 Task: Plan a time to attend the online industry webinar.
Action: Mouse moved to (71, 100)
Screenshot: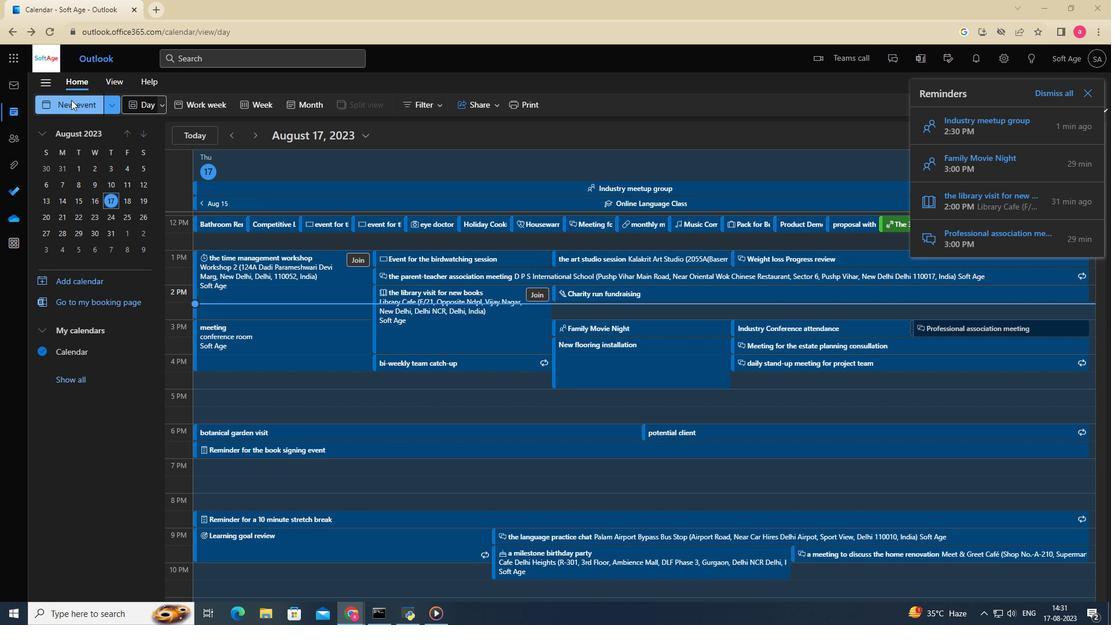 
Action: Mouse pressed left at (71, 100)
Screenshot: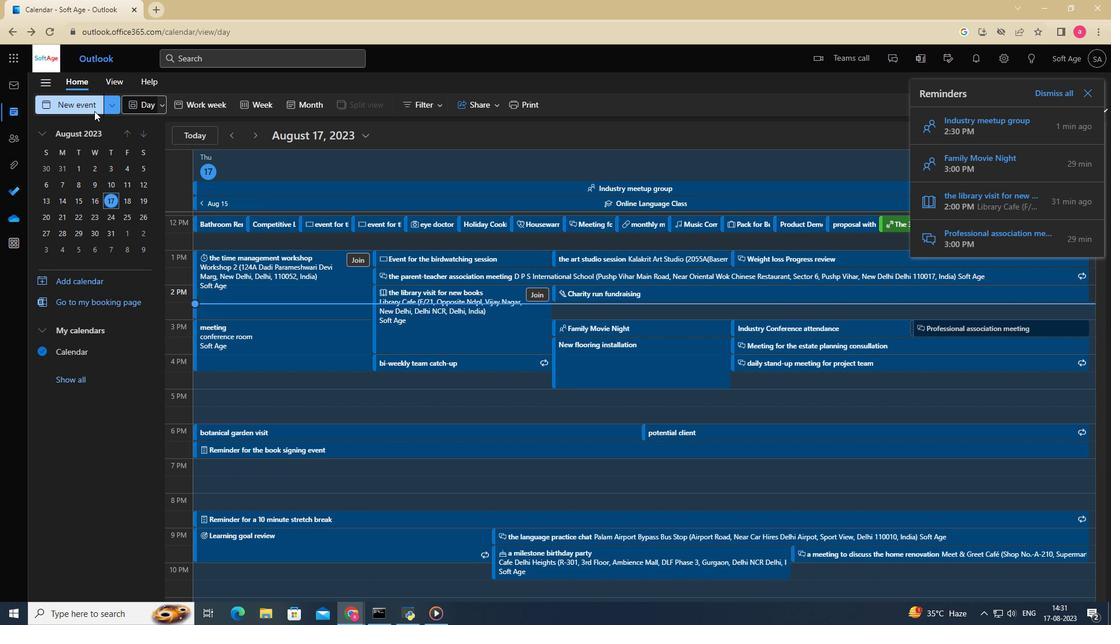 
Action: Mouse moved to (322, 178)
Screenshot: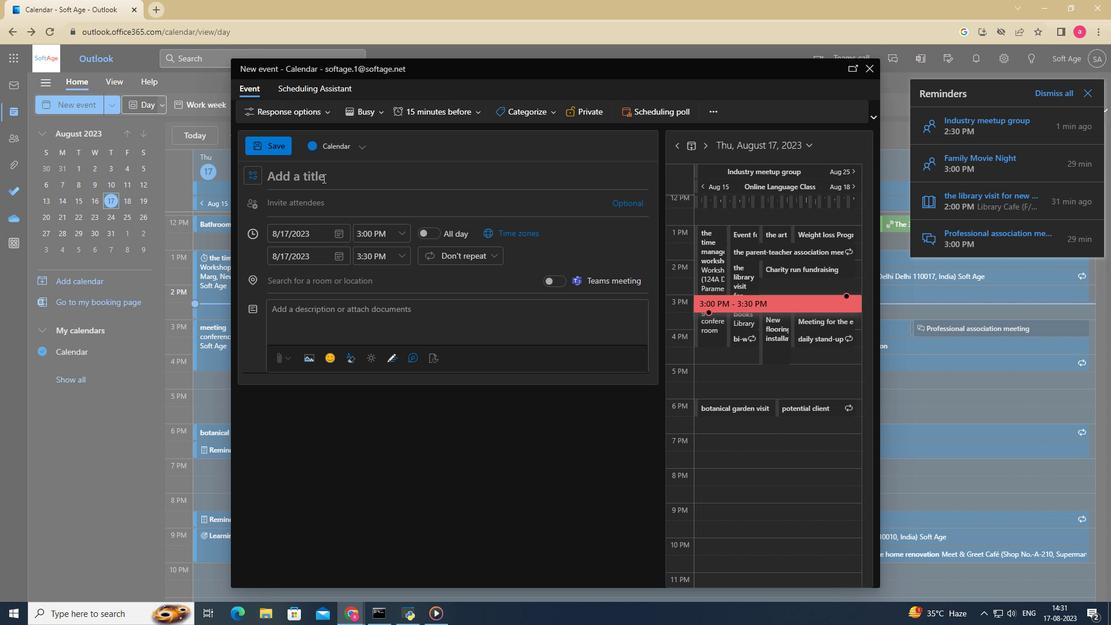 
Action: Mouse pressed left at (322, 178)
Screenshot: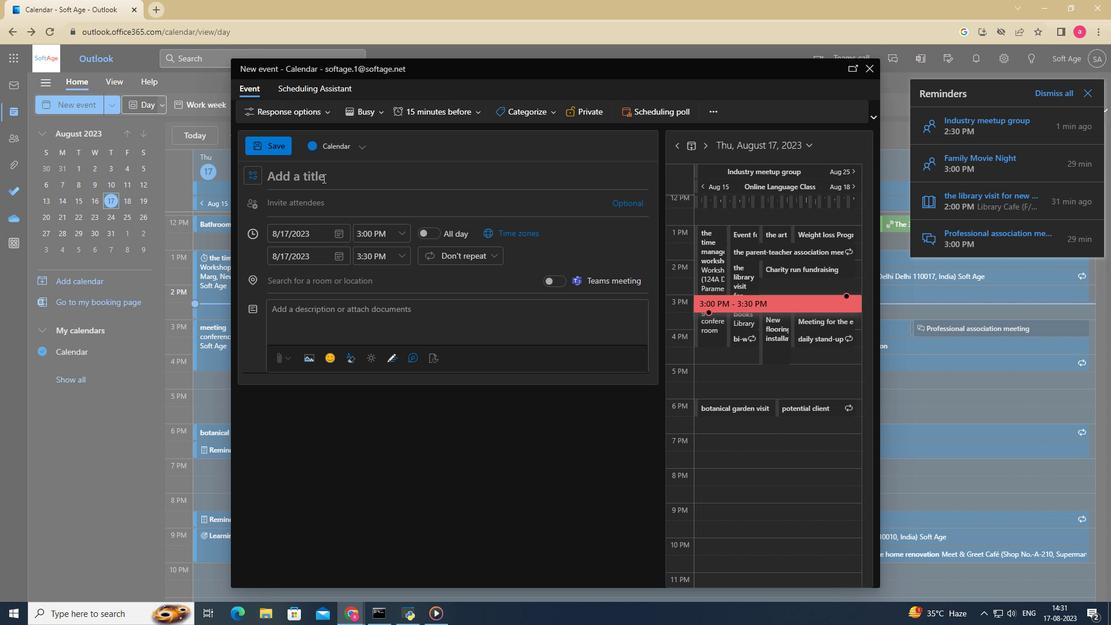 
Action: Key pressed the<Key.space>online<Key.space>industry<Key.space>webinar
Screenshot: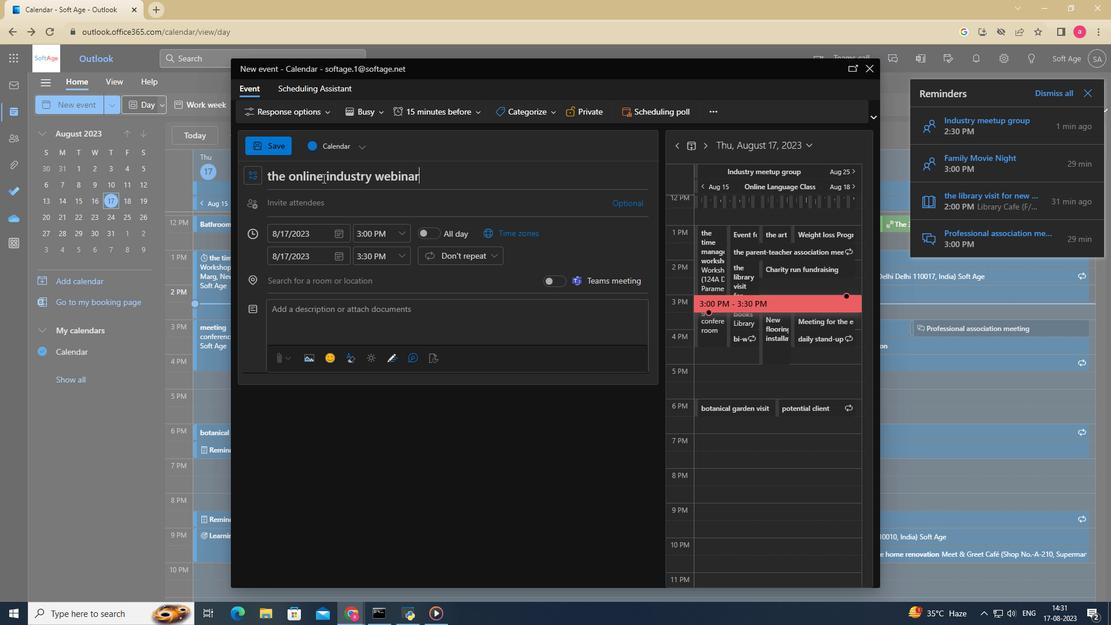 
Action: Mouse moved to (276, 207)
Screenshot: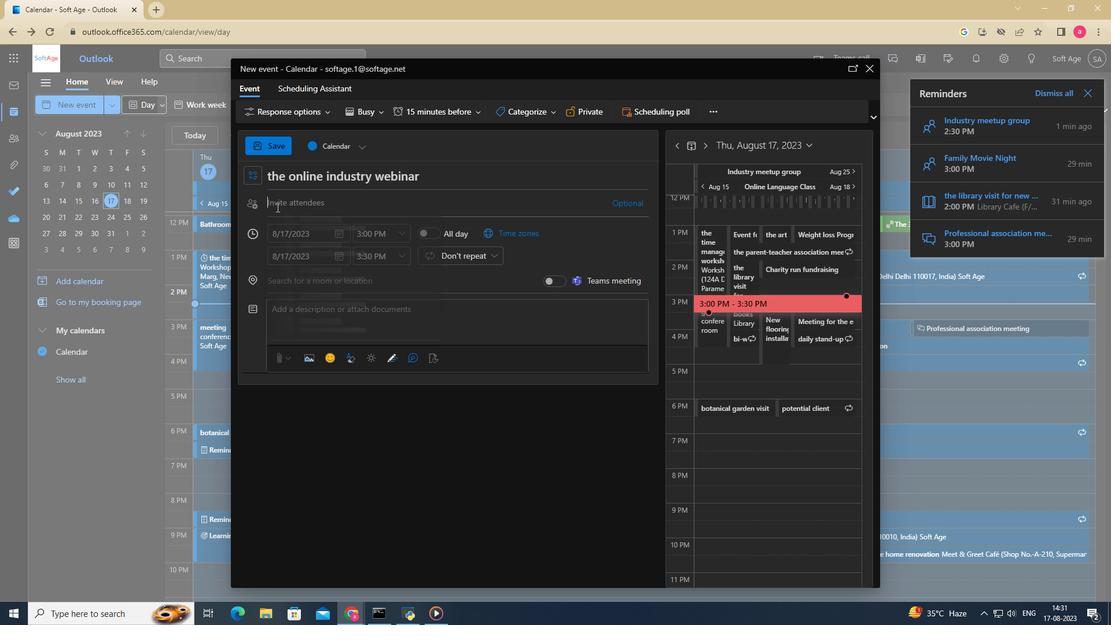 
Action: Mouse pressed left at (276, 207)
Screenshot: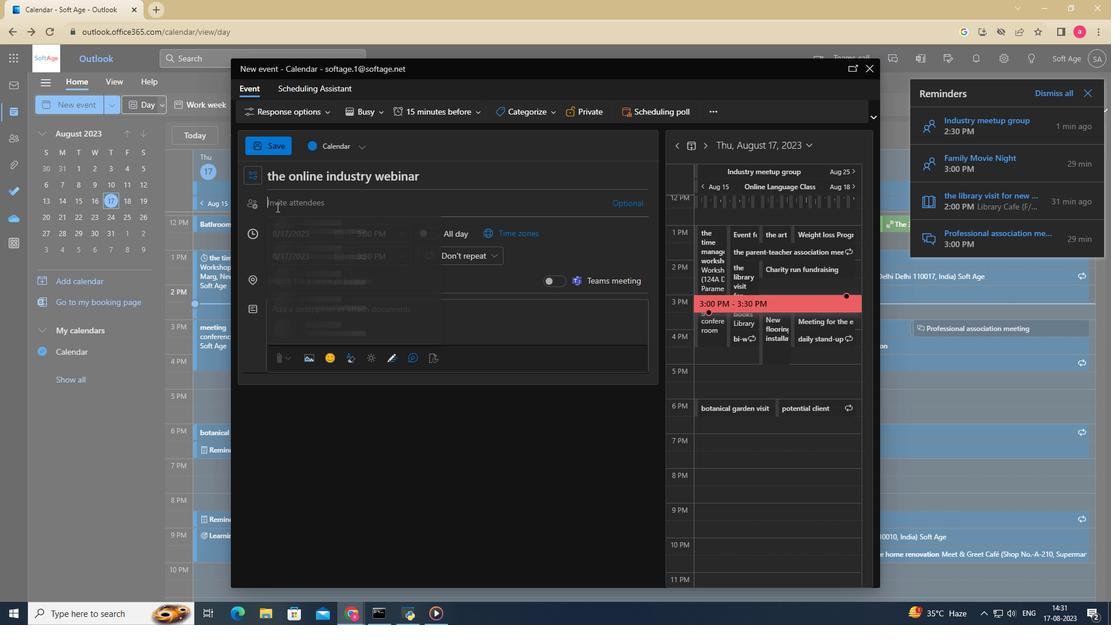 
Action: Key pressed so
Screenshot: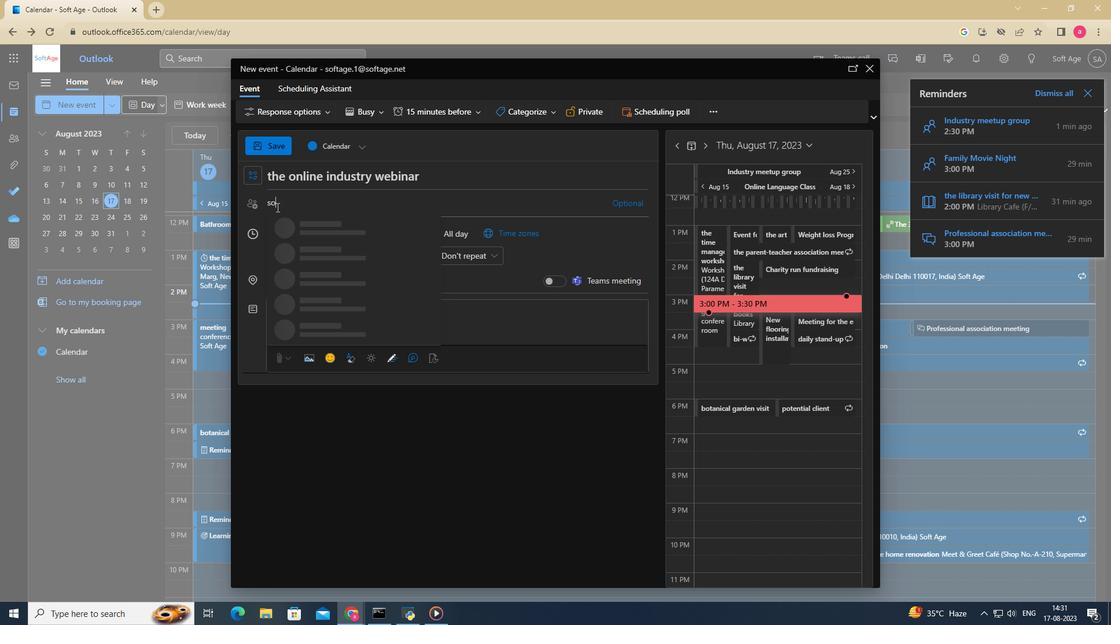 
Action: Mouse moved to (318, 255)
Screenshot: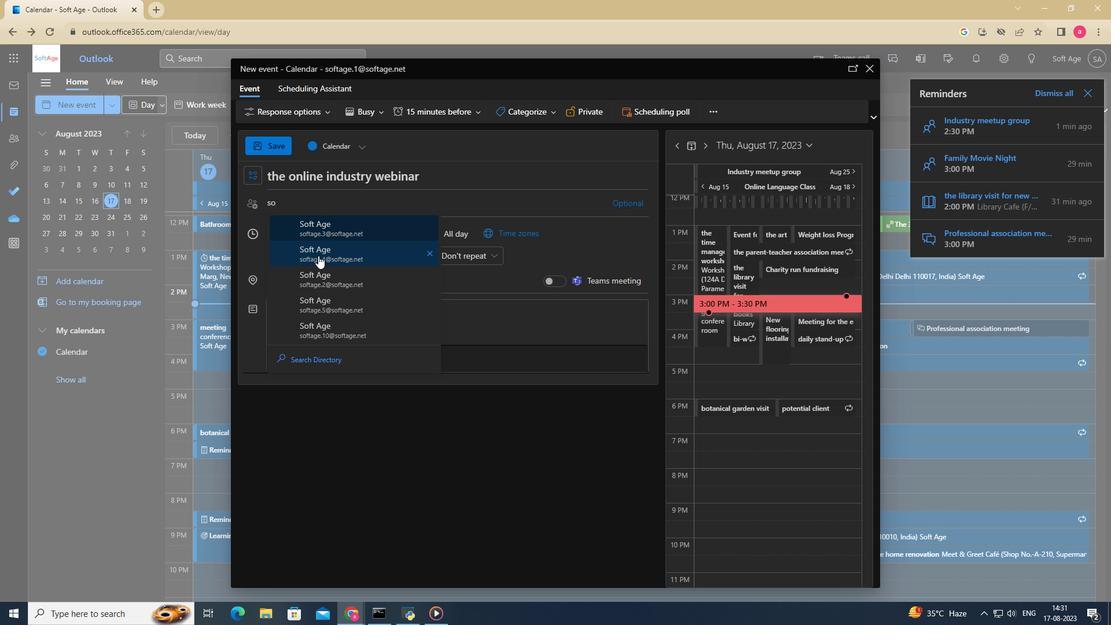 
Action: Mouse pressed left at (318, 255)
Screenshot: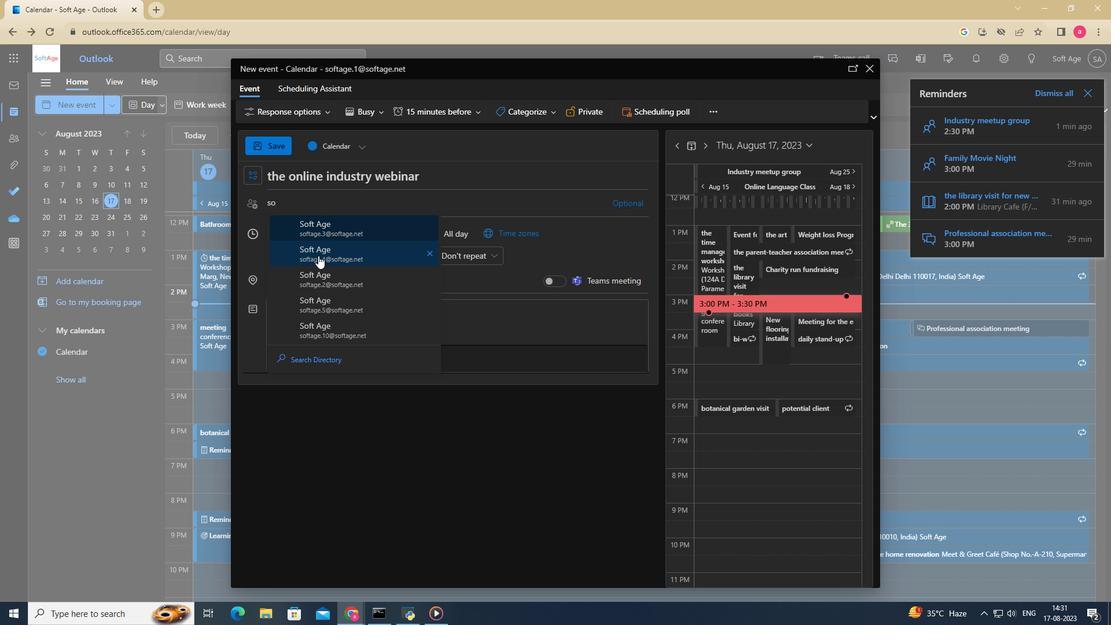 
Action: Mouse moved to (339, 301)
Screenshot: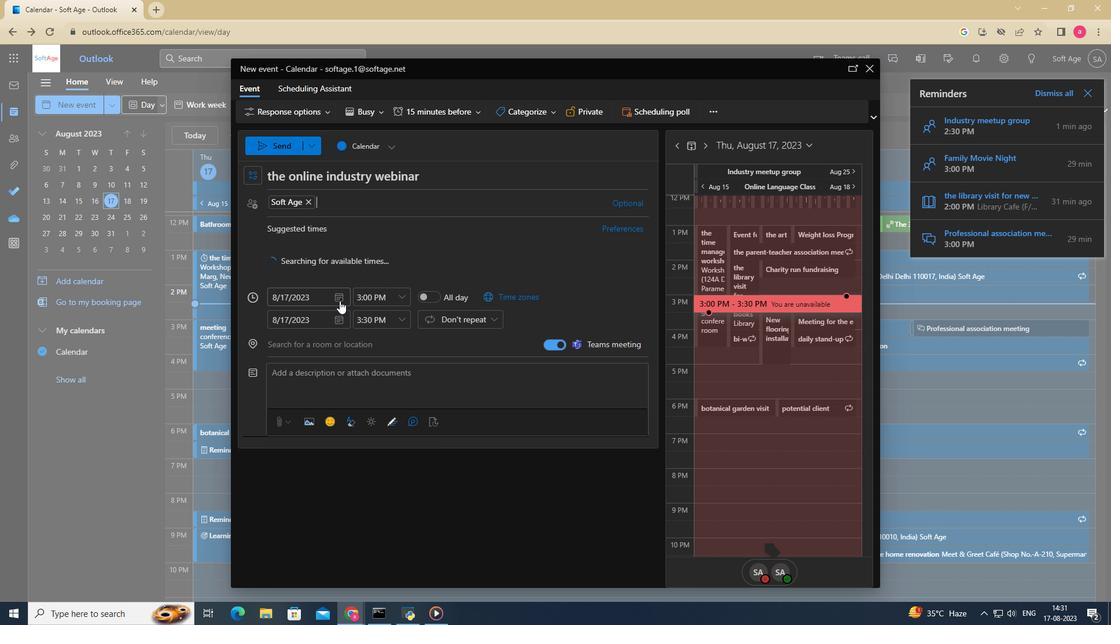 
Action: Mouse pressed left at (339, 301)
Screenshot: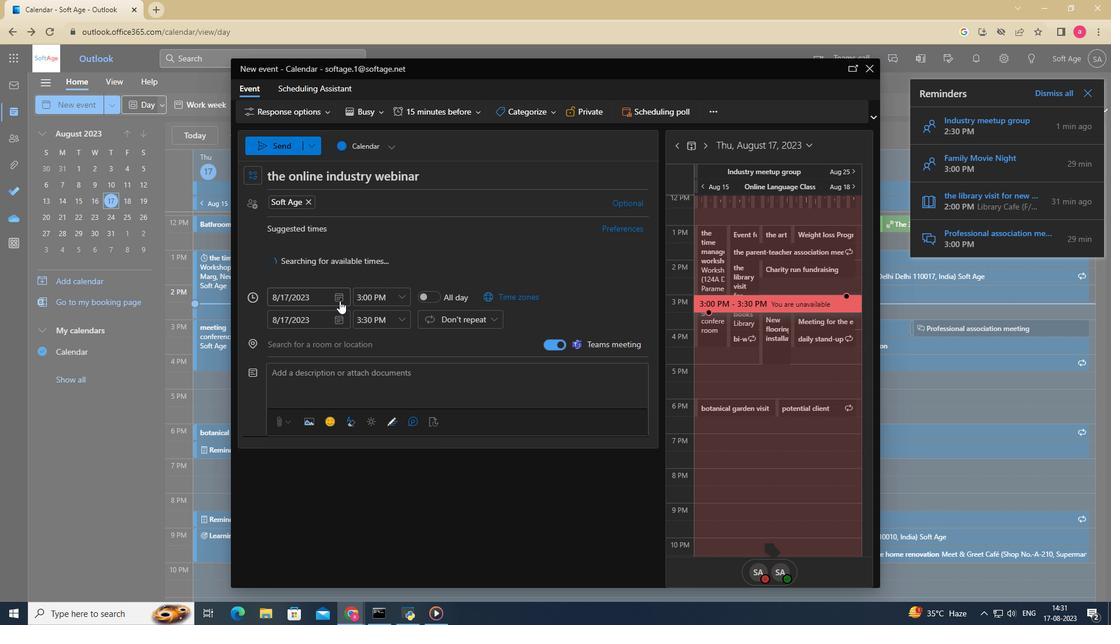 
Action: Mouse moved to (362, 388)
Screenshot: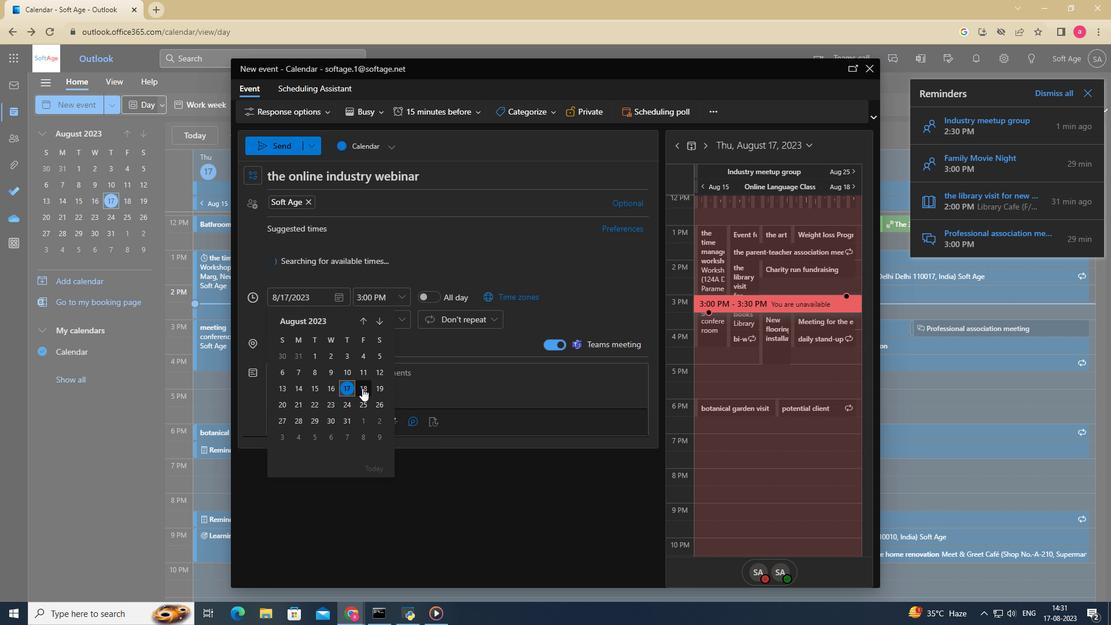 
Action: Mouse pressed left at (362, 388)
Screenshot: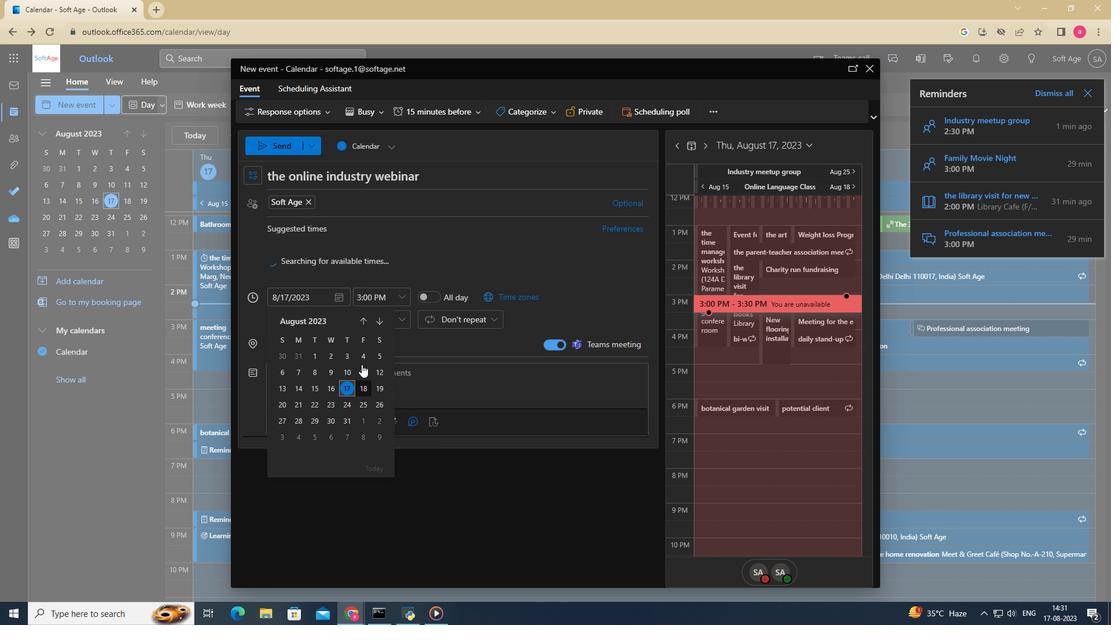 
Action: Mouse moved to (398, 300)
Screenshot: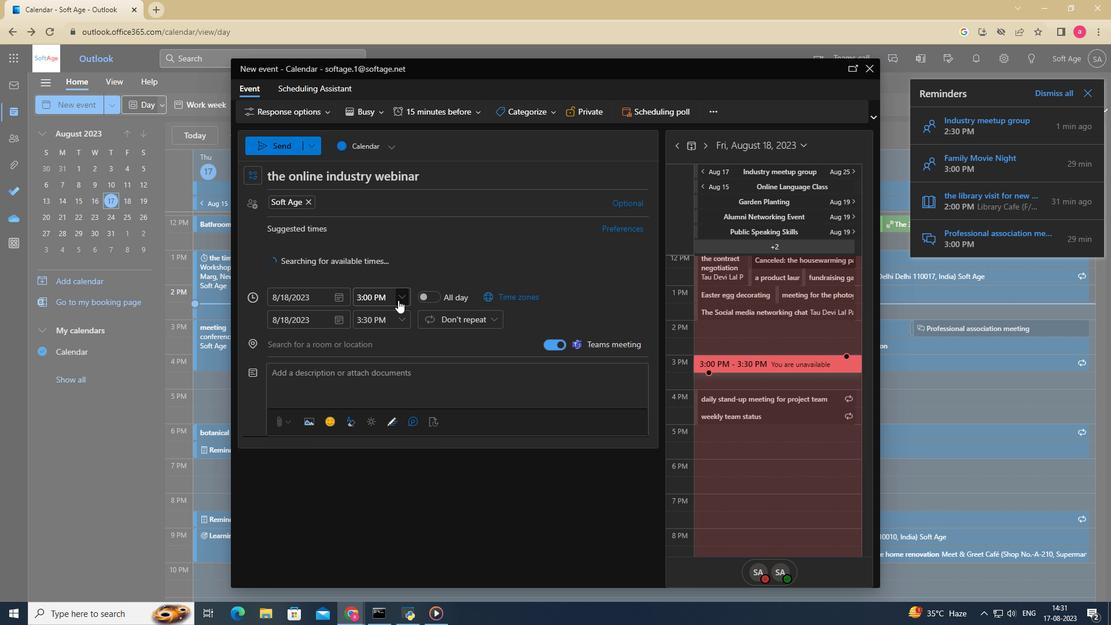 
Action: Mouse pressed left at (398, 300)
Screenshot: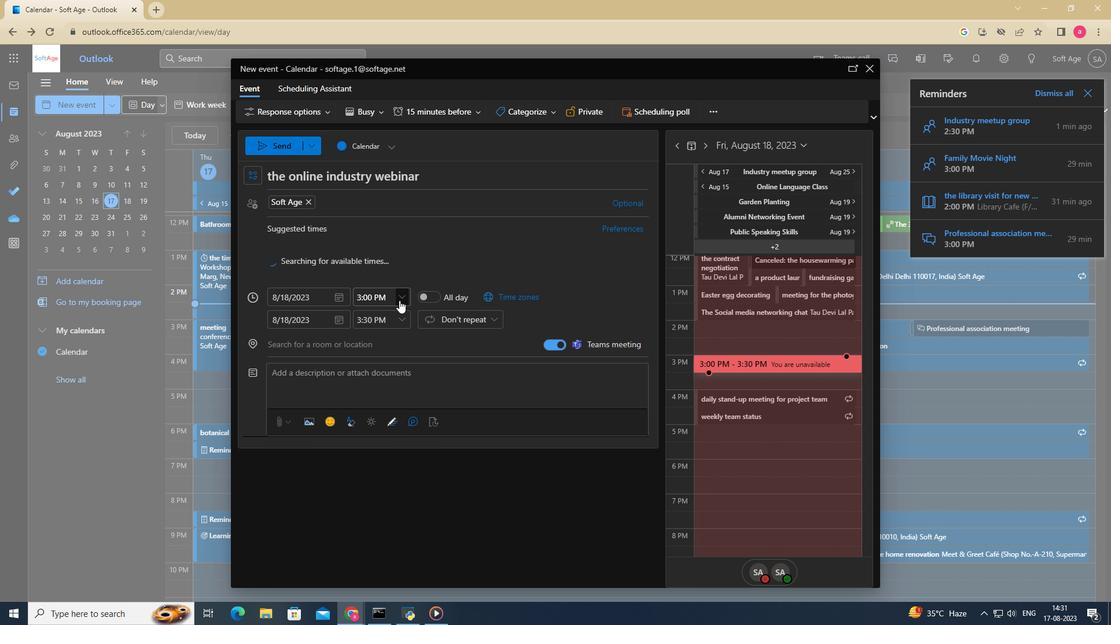 
Action: Mouse moved to (368, 359)
Screenshot: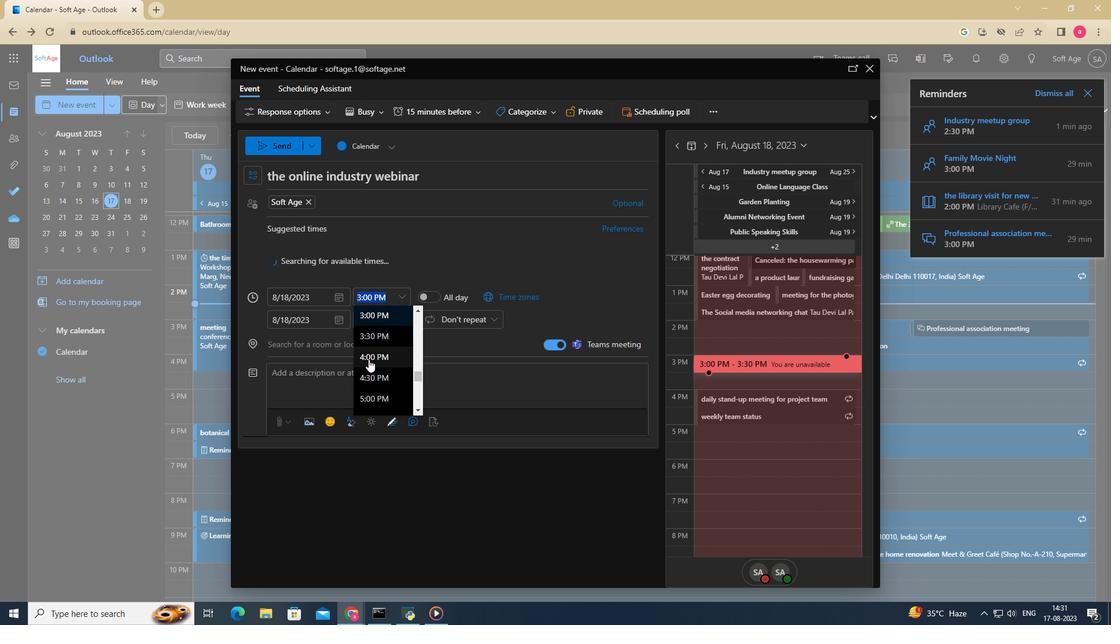 
Action: Mouse pressed left at (368, 359)
Screenshot: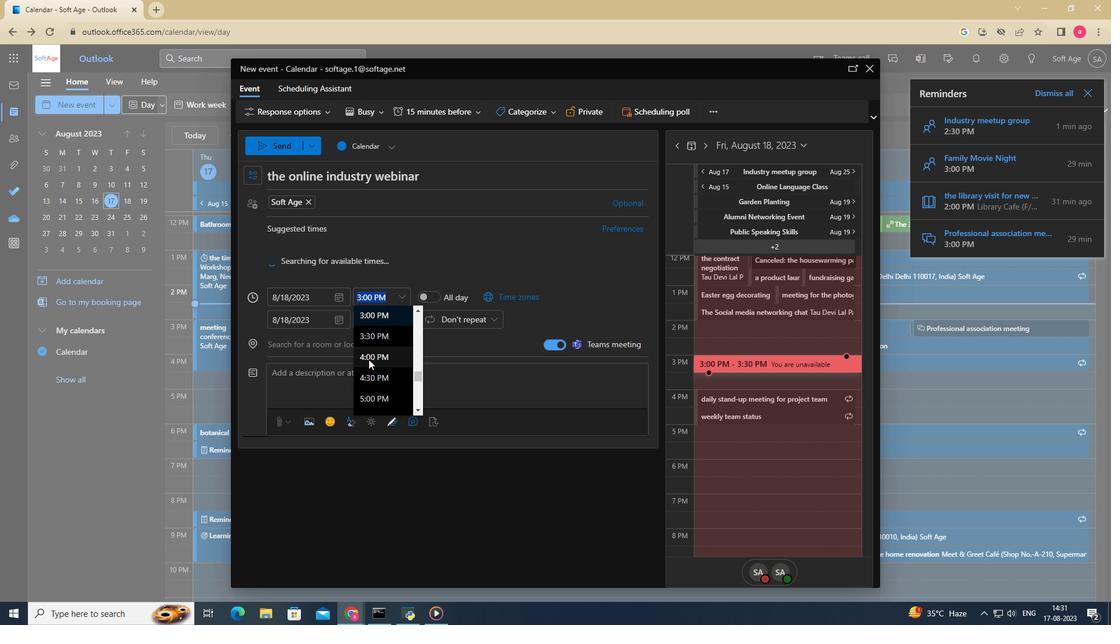 
Action: Mouse moved to (399, 295)
Screenshot: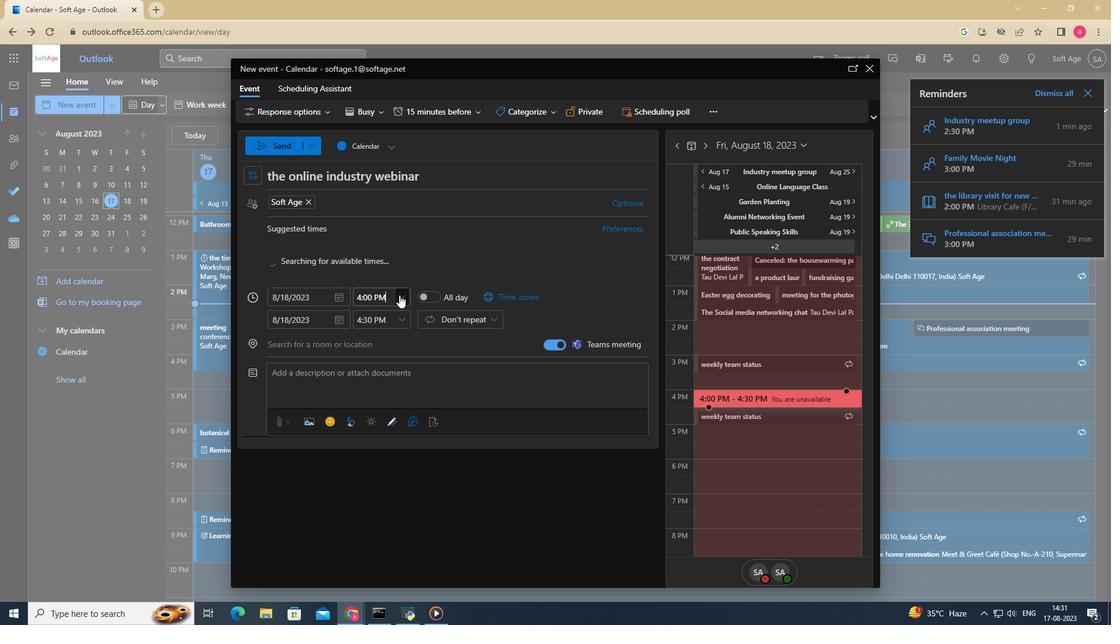 
Action: Mouse pressed left at (399, 295)
Screenshot: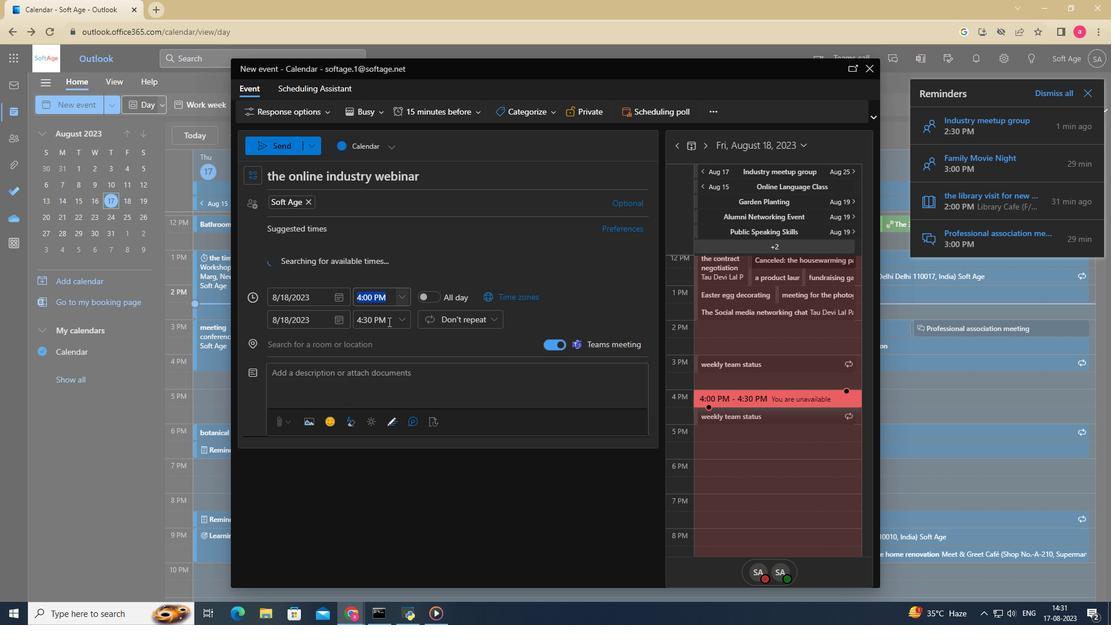 
Action: Mouse moved to (372, 350)
Screenshot: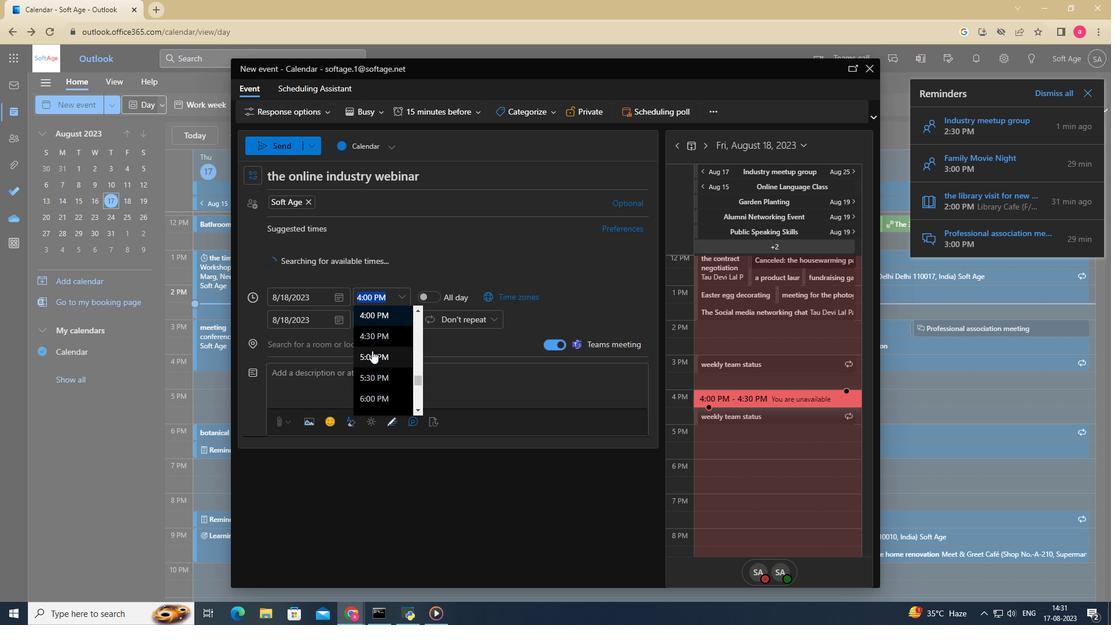 
Action: Mouse pressed left at (372, 350)
Screenshot: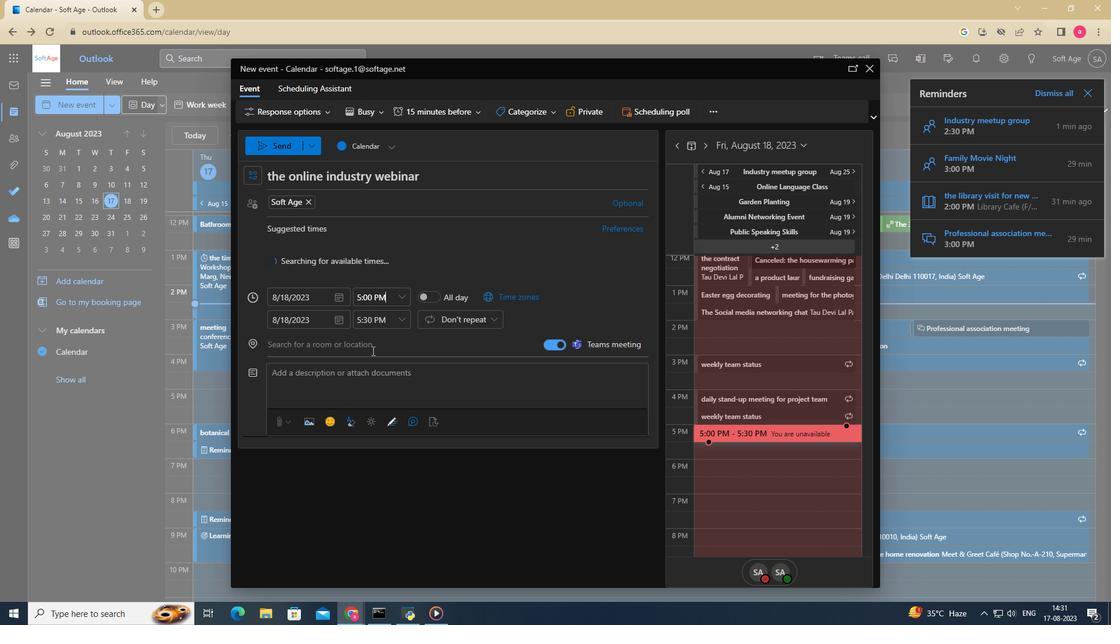 
Action: Mouse moved to (404, 306)
Screenshot: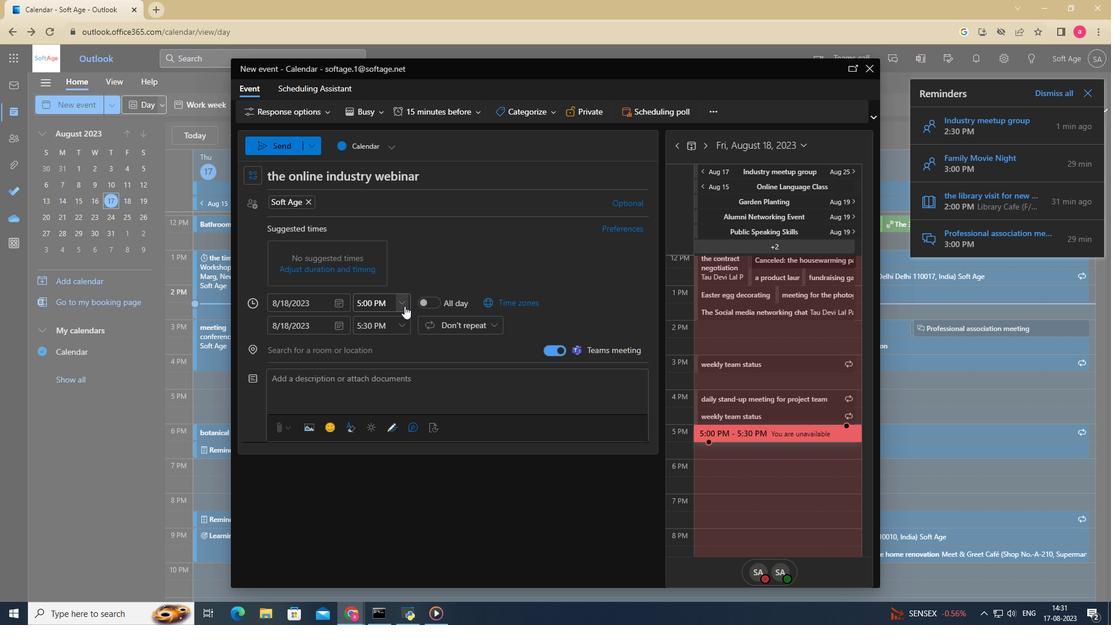 
Action: Mouse pressed left at (404, 306)
Screenshot: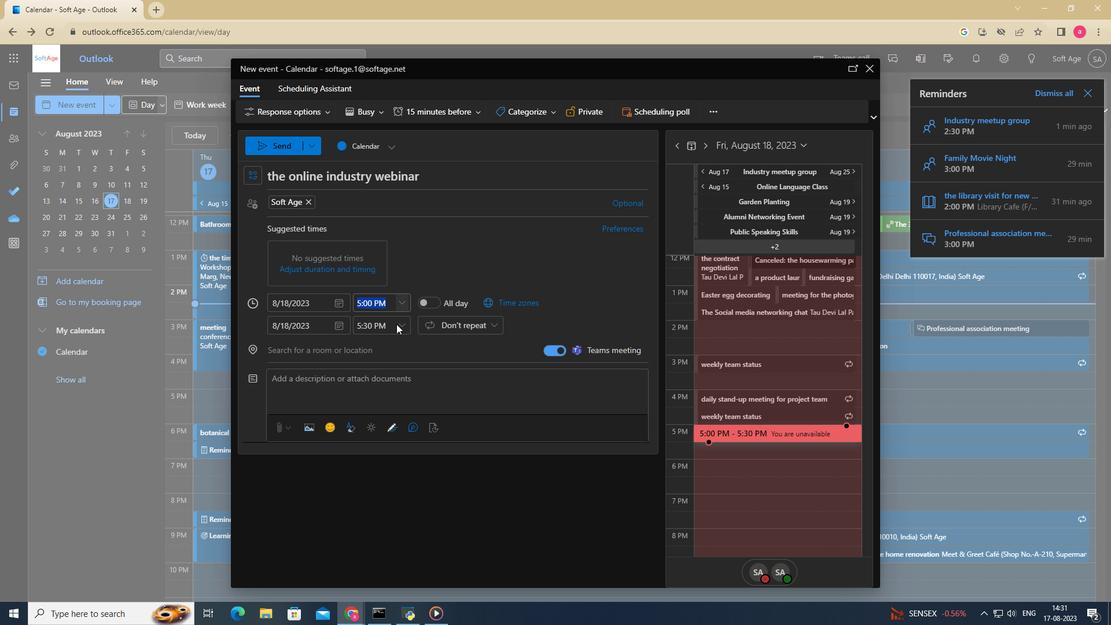 
Action: Mouse moved to (379, 394)
Screenshot: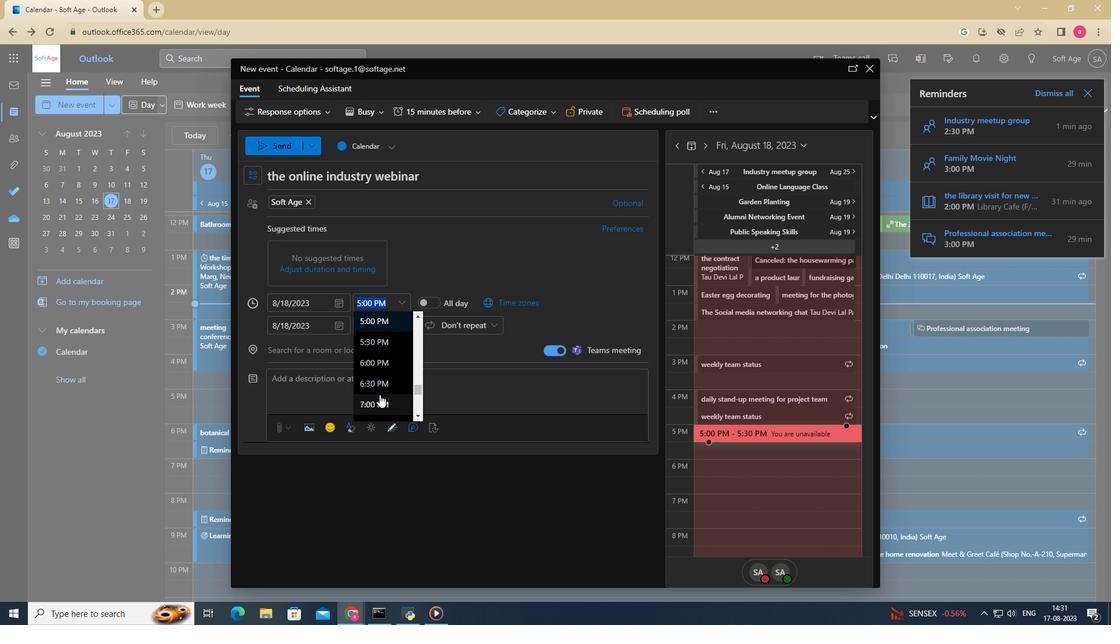 
Action: Mouse pressed left at (379, 394)
Screenshot: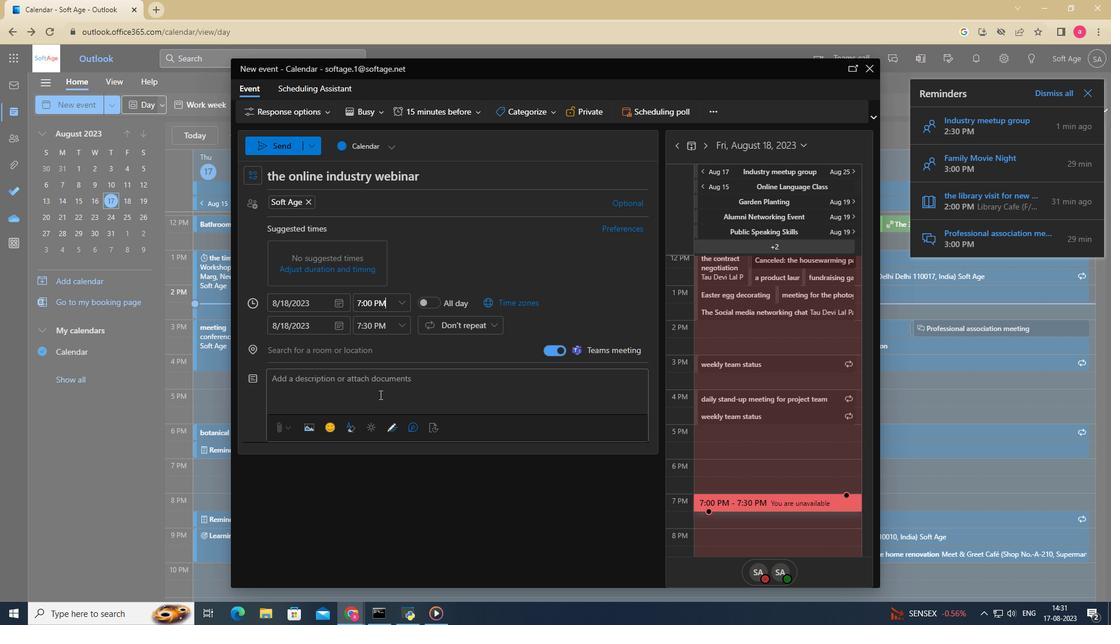 
Action: Mouse moved to (315, 350)
Screenshot: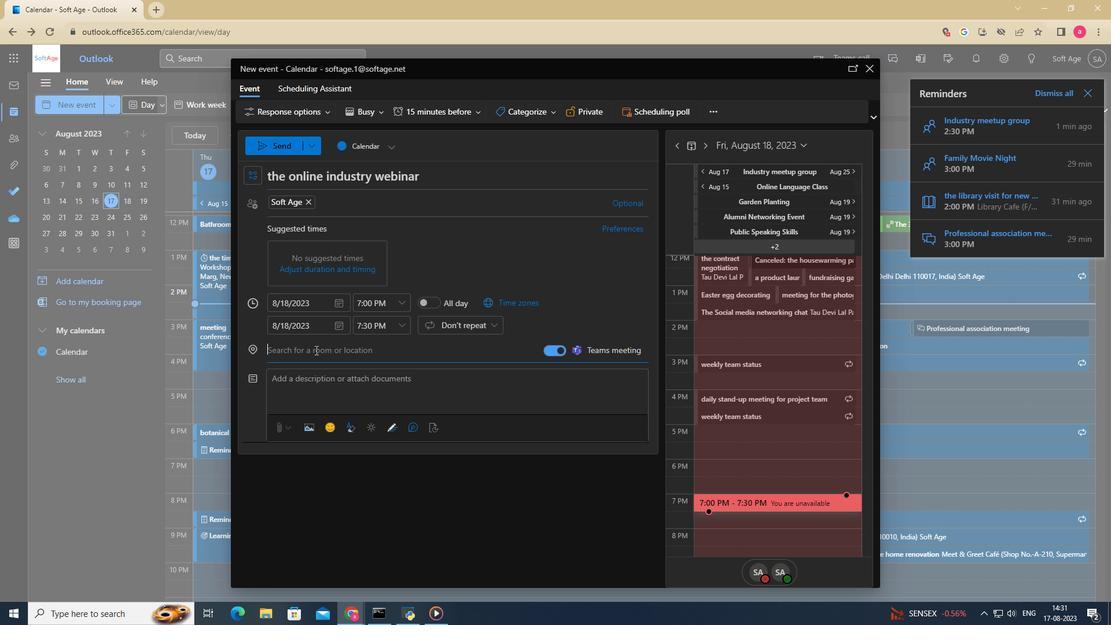 
Action: Mouse pressed left at (315, 350)
Screenshot: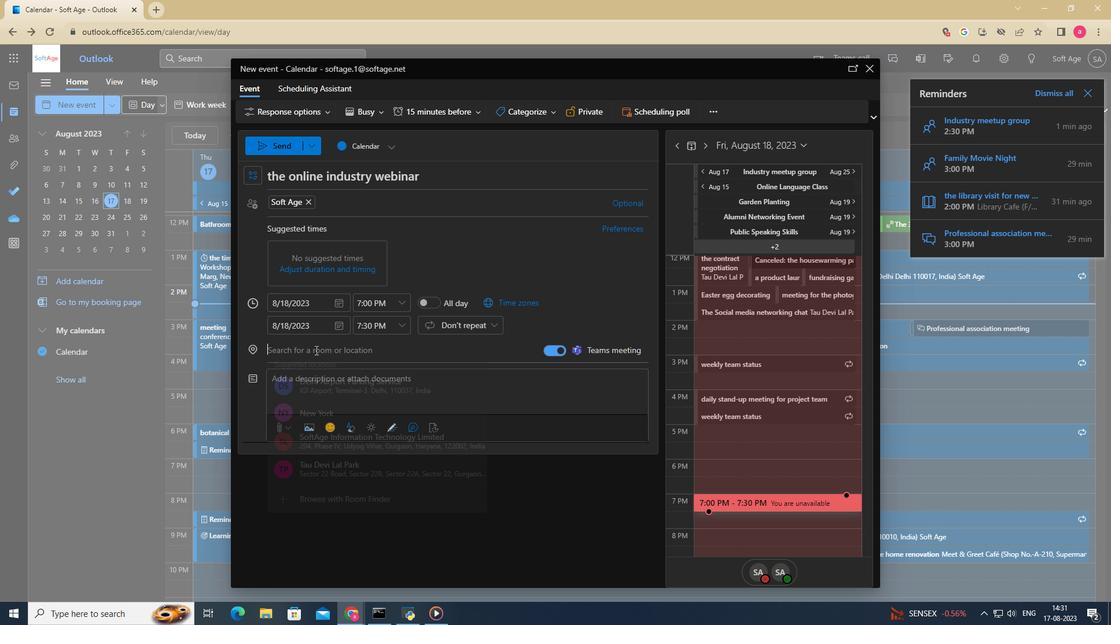 
Action: Key pressed ca<Key.backspace>
Screenshot: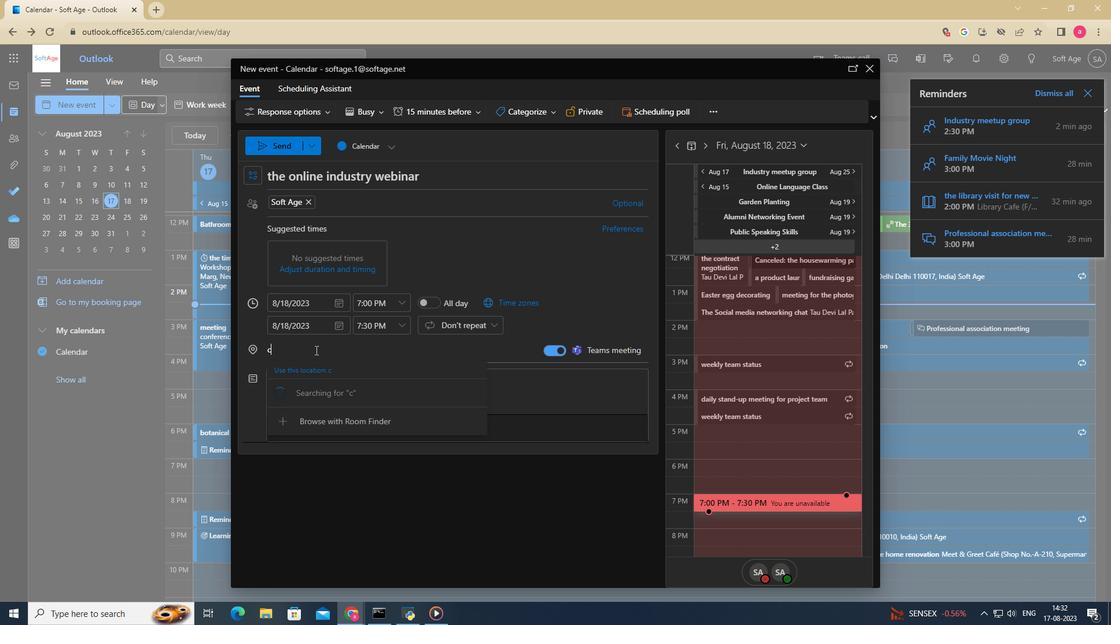 
Action: Mouse moved to (303, 360)
Screenshot: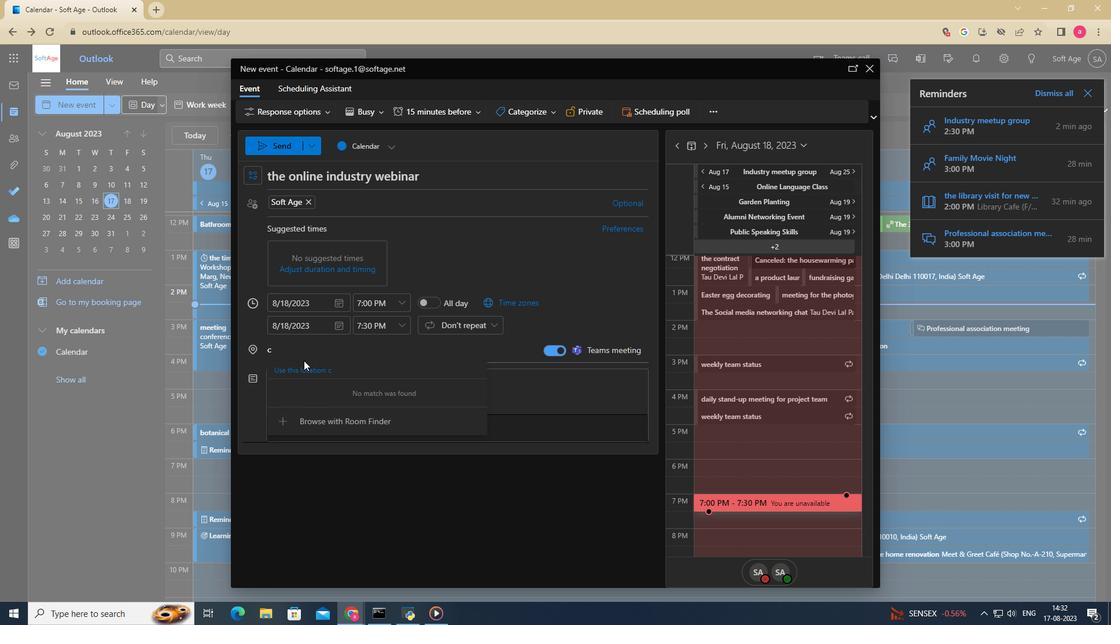 
Action: Key pressed <Key.backspace>rajen
Screenshot: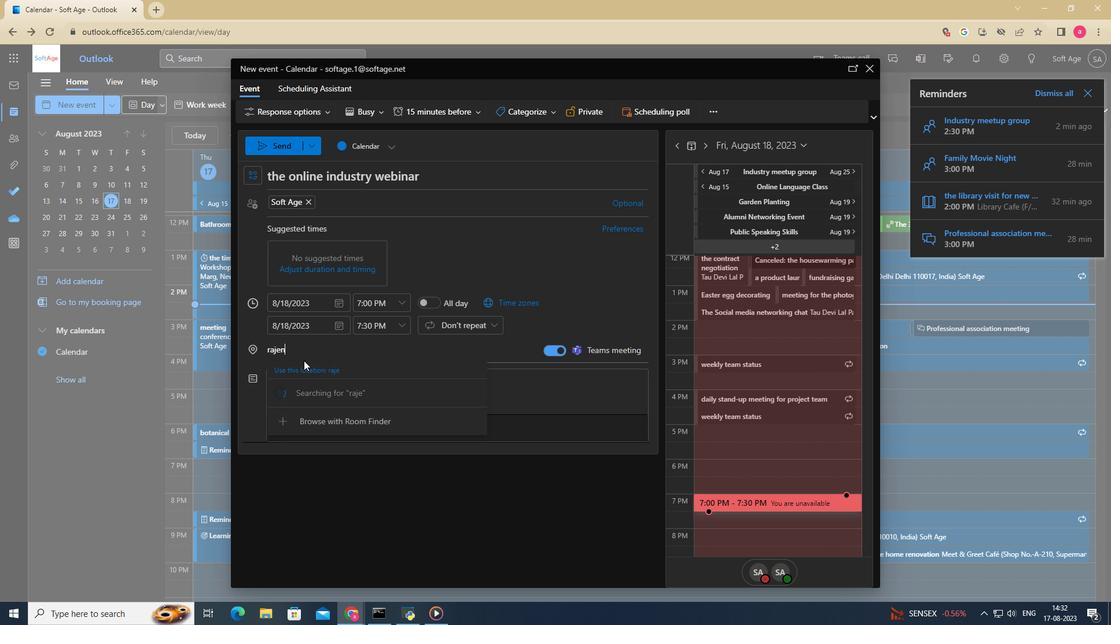 
Action: Mouse moved to (321, 413)
Screenshot: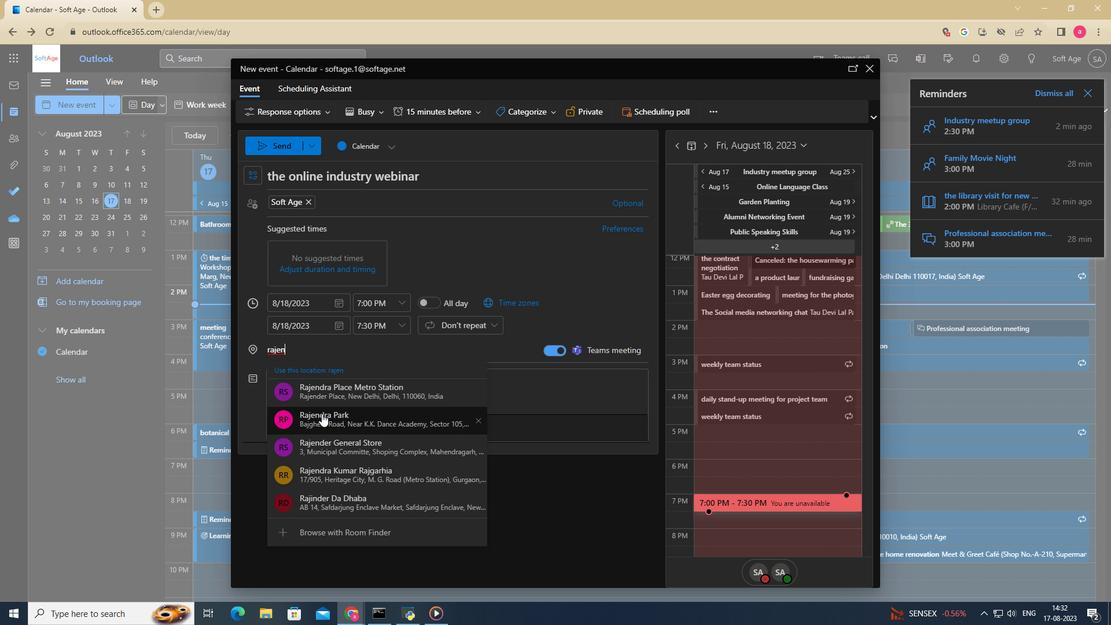 
Action: Mouse pressed left at (321, 413)
Screenshot: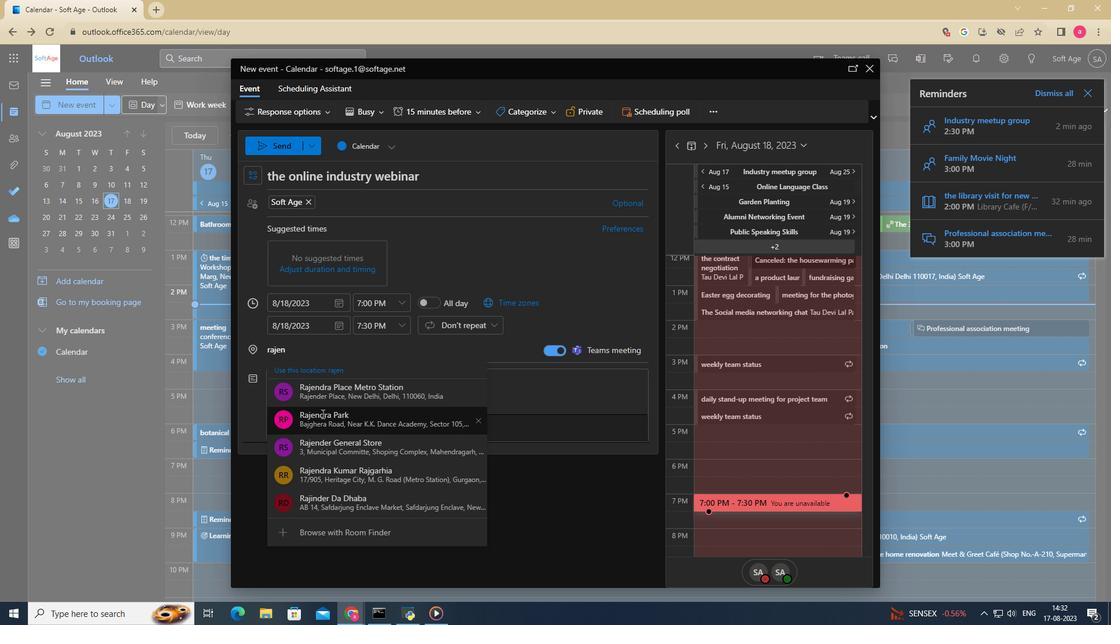 
Action: Mouse moved to (321, 386)
Screenshot: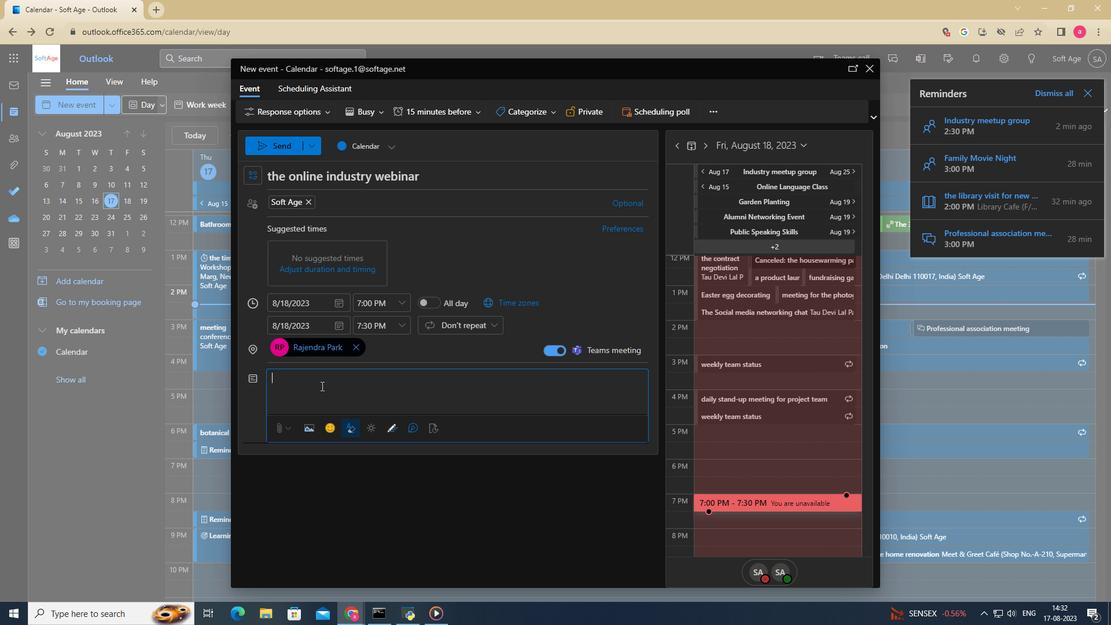 
Action: Mouse pressed left at (321, 386)
Screenshot: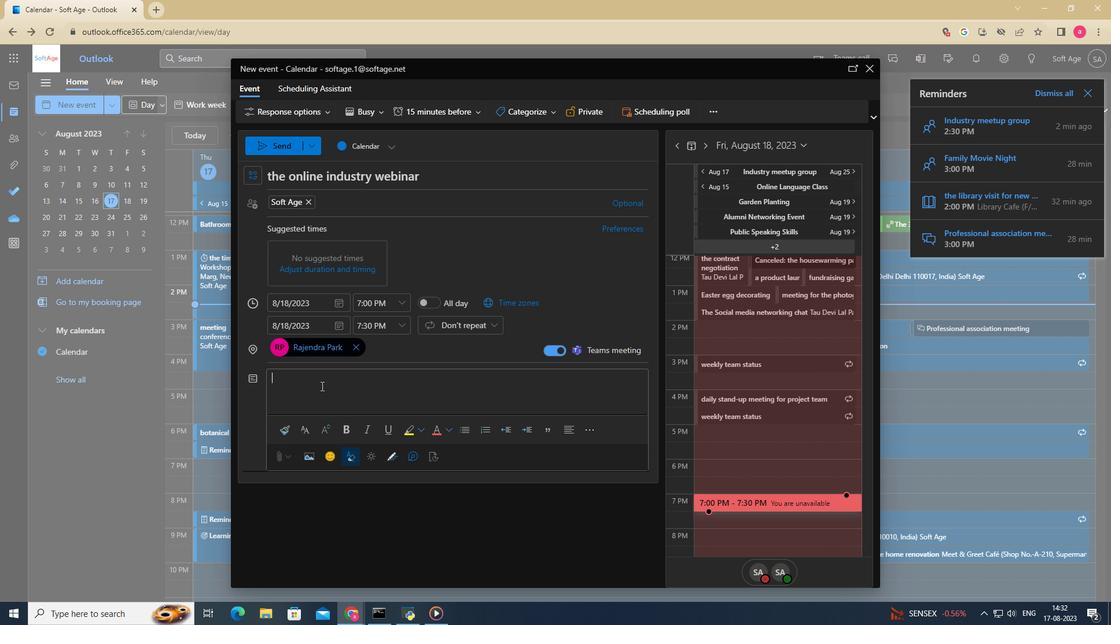 
Action: Key pressed <Key.shift>In<Key.space>today's<Key.space>rapidly<Key.space>
Screenshot: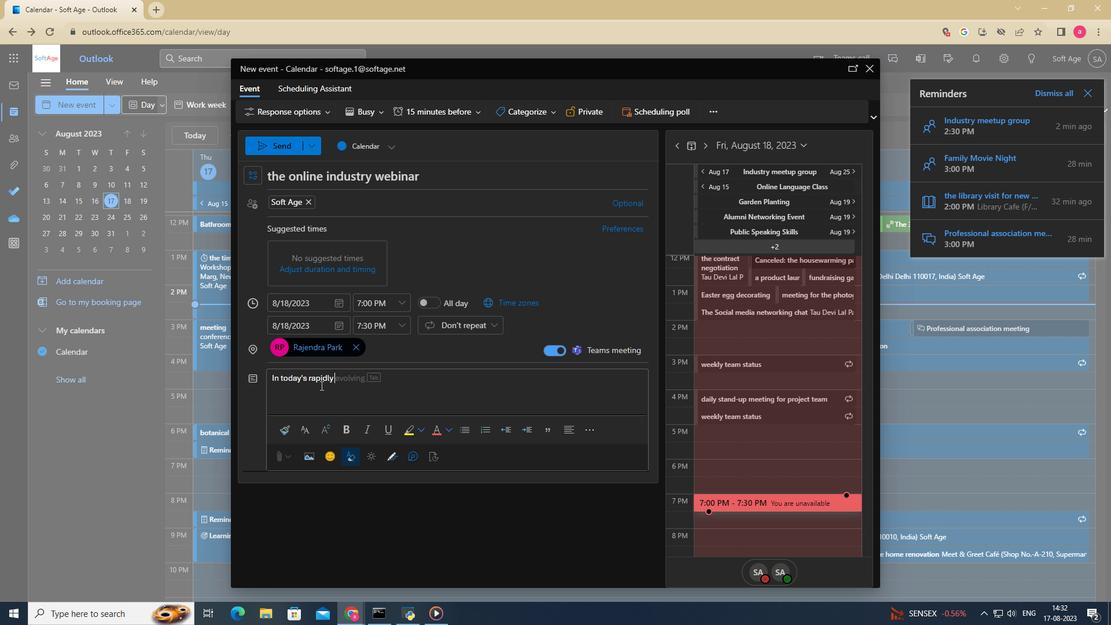 
Action: Mouse moved to (320, 385)
Screenshot: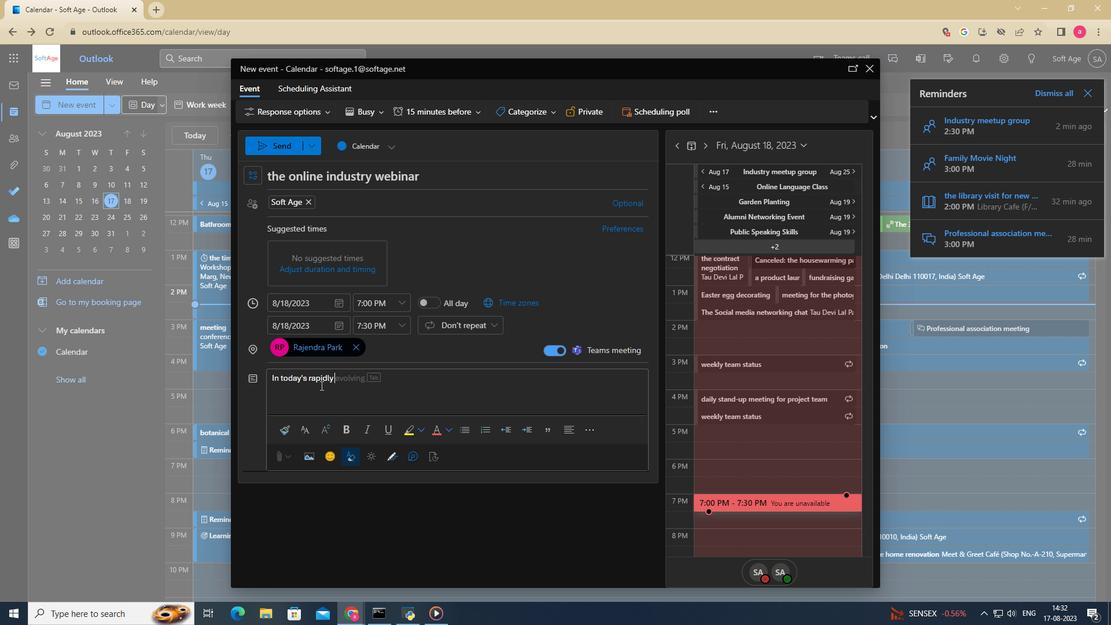 
Action: Key pressed evolving<Key.space>digital<Key.space>landc<Key.backspace>scape,<Key.space>staying<Key.space>updated<Key.space>with<Key.space>the<Key.space>latest<Key.space>trends<Key.space>and<Key.space>strategies<Key.space>in<Key.space>digital<Key.space>marketing<Key.space>is<Key.space>crucial<Key.space>for<Key.space>businesses<Key.space>to<Key.space>maintain<Key.space>a<Key.space>competitive<Key.space>edge.<Key.space><Key.shift>The<Key.space><Key.shift_r>"<Key.space><Key.shift>Navigating<Key.space>trends<Key.space>in<Key.space><Key.shift>Digital<Key.space><Key.shift>Marketing<Key.shift_r>:<Key.space><Key.shift>Strategies<Key.space>for<Key.space><Key.shift>Sucess<Key.shift_r>"<Key.space><Key.shift>webinar<Key.space>is<Key.space>designed<Key.space>to<Key.space>provde<Key.space>valuable<Key.space>insights<Key.space>into<Key.space>the<Key.space>current<Key.space>trends<Key.space>shaping<Key.space>the<Key.space>digital<Key.space>marketing<Key.space>industry<Key.space>and<Key.space>equip<Key.space>attendees<Key.space>with<Key.space>actionable<Key.space>strategies<Key.space>to<Key.space>drive<Key.space>success.
Screenshot: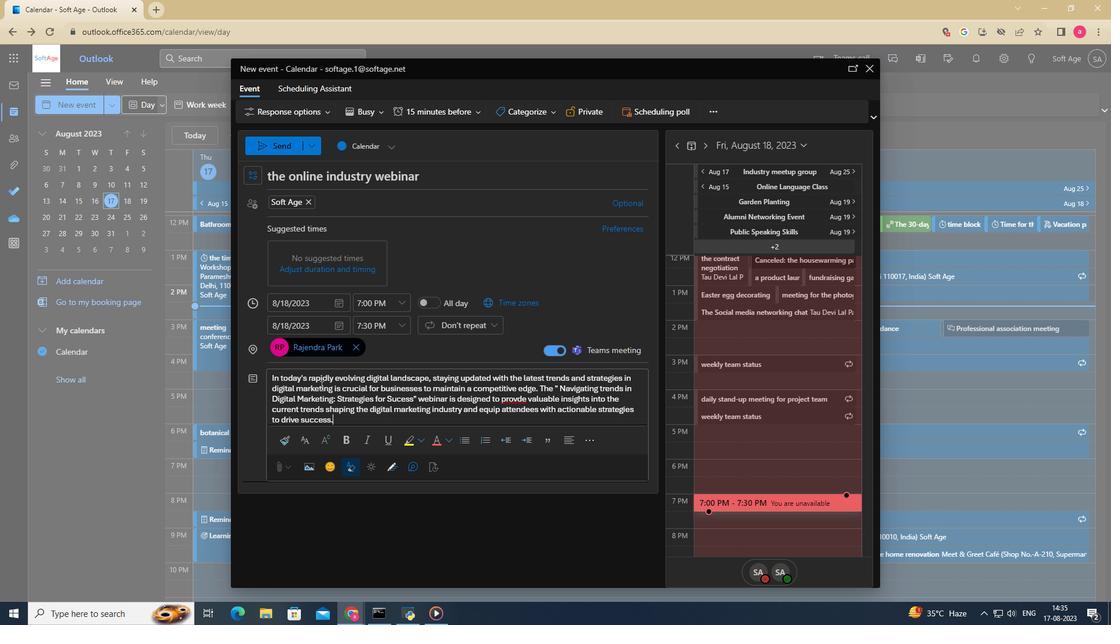 
Action: Mouse moved to (317, 404)
Screenshot: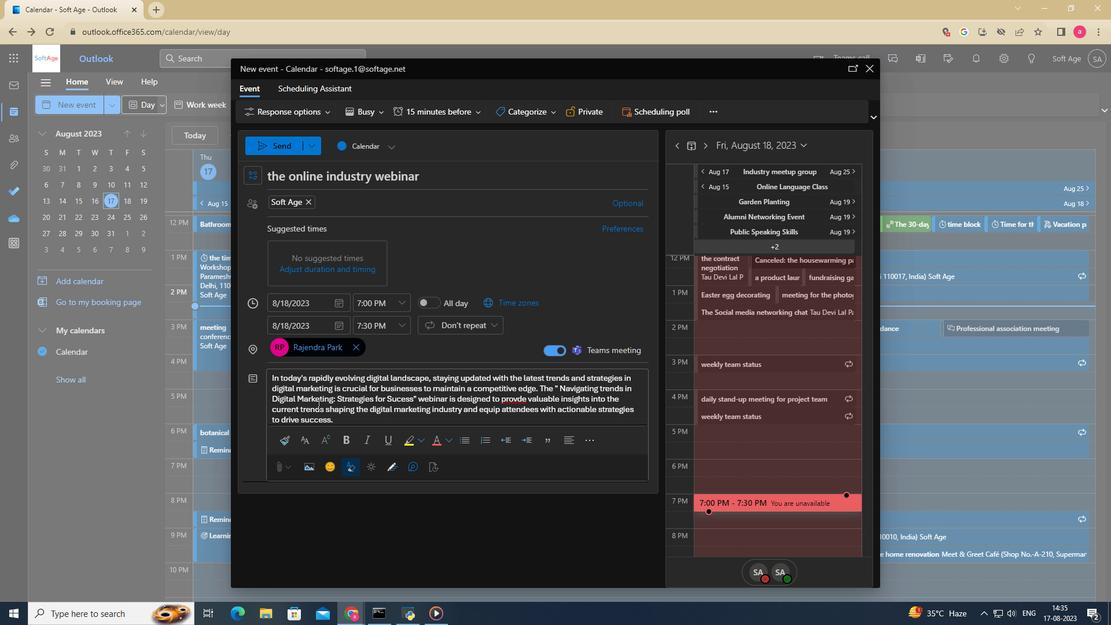 
Action: Mouse pressed left at (317, 404)
Screenshot: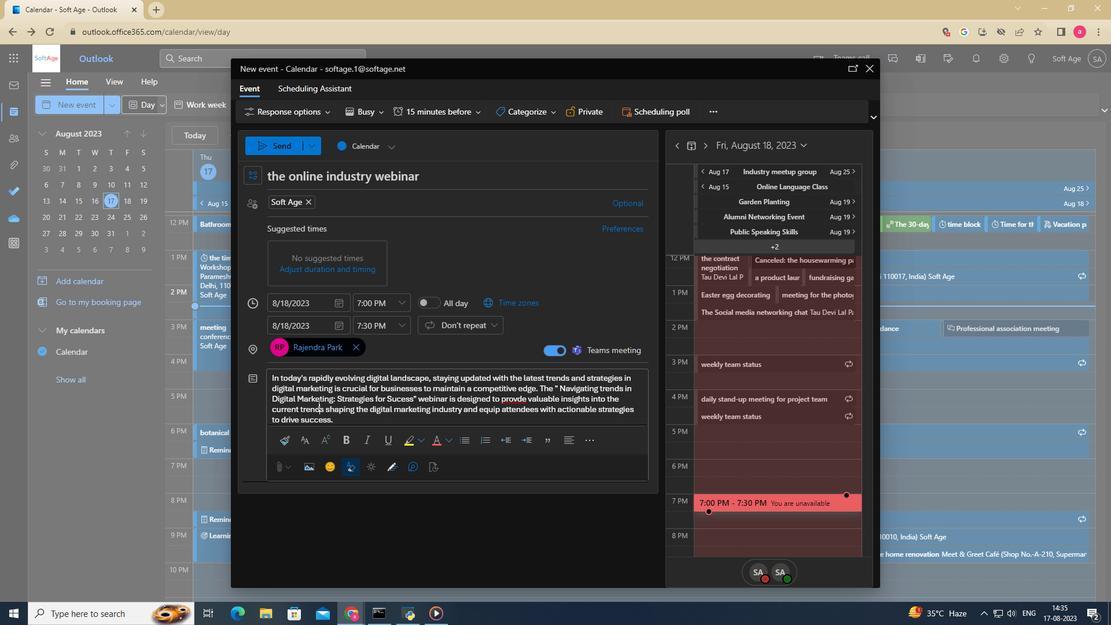 
Action: Mouse pressed left at (317, 404)
Screenshot: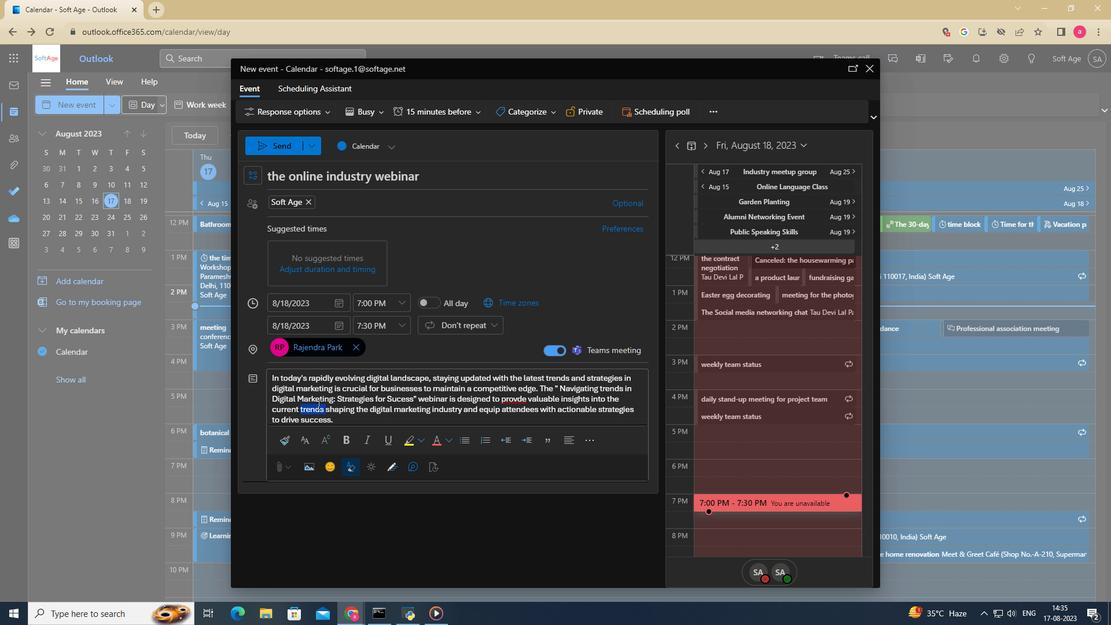 
Action: Mouse pressed left at (317, 404)
Screenshot: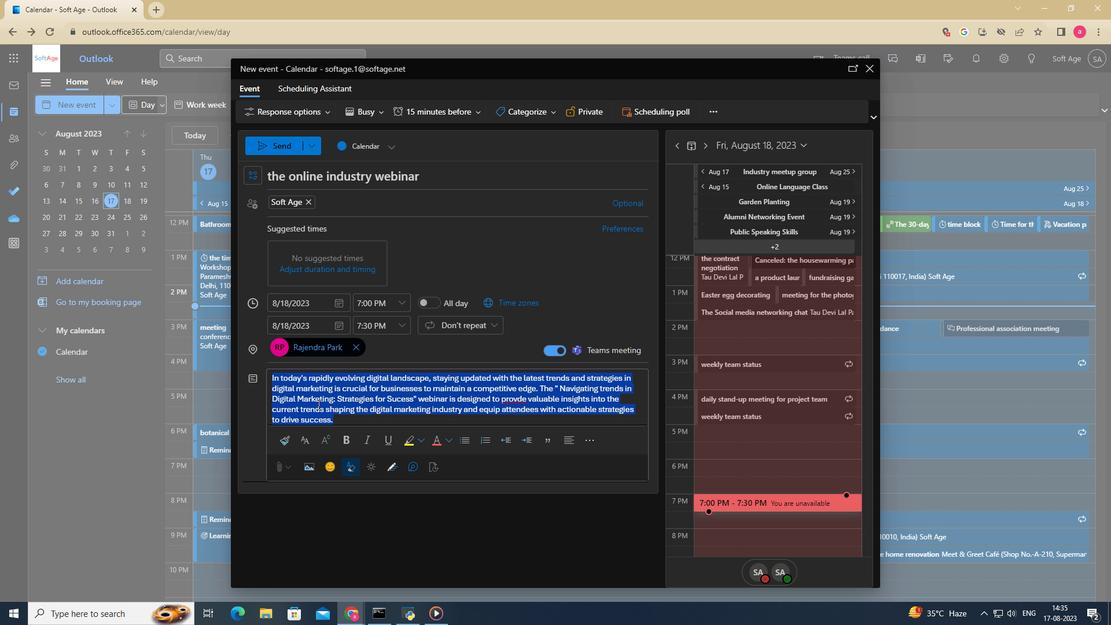 
Action: Mouse moved to (302, 440)
Screenshot: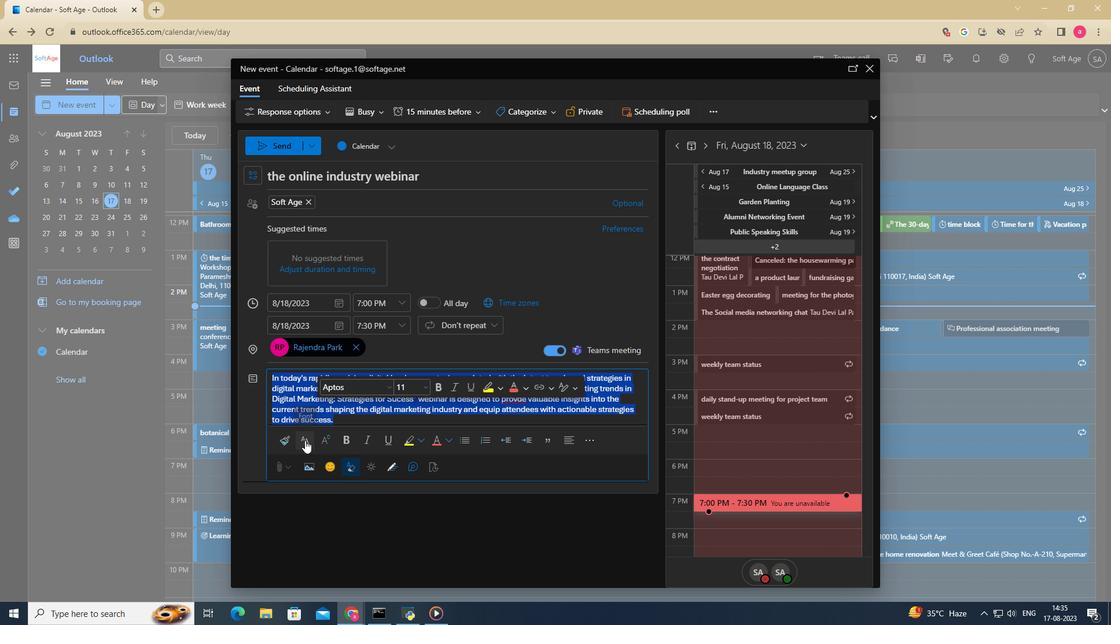 
Action: Mouse pressed left at (302, 440)
Screenshot: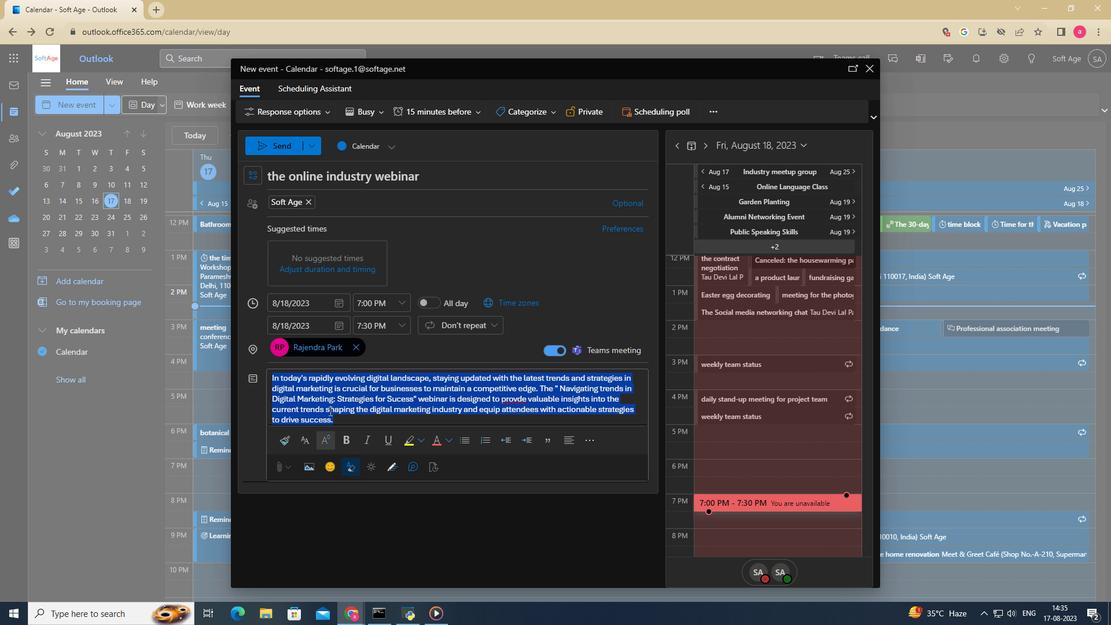 
Action: Mouse moved to (343, 305)
Screenshot: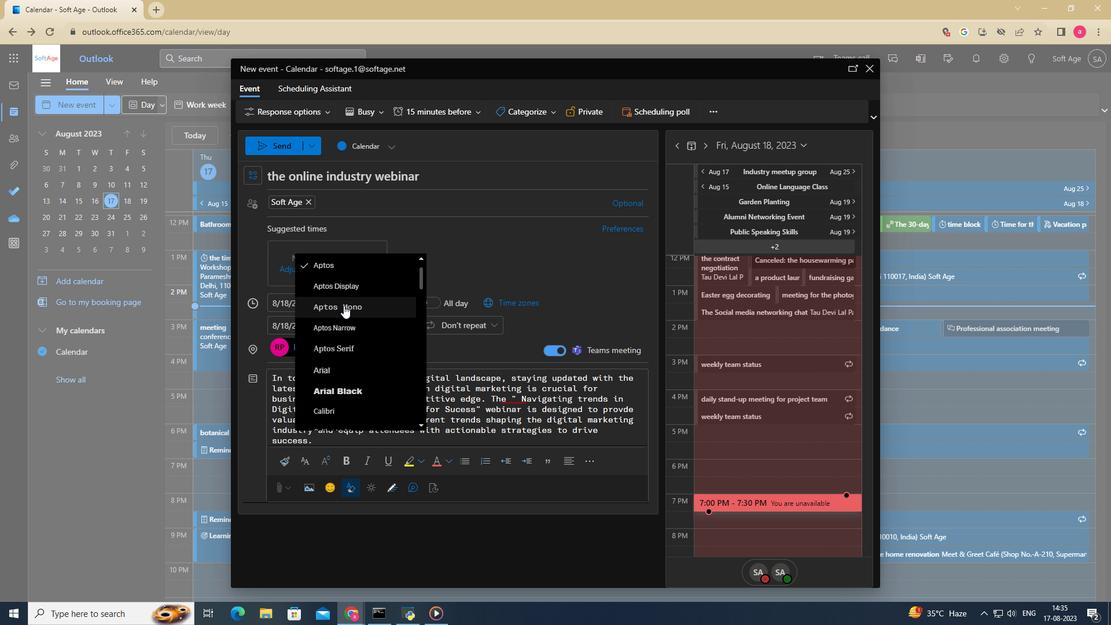 
Action: Mouse pressed left at (343, 305)
Screenshot: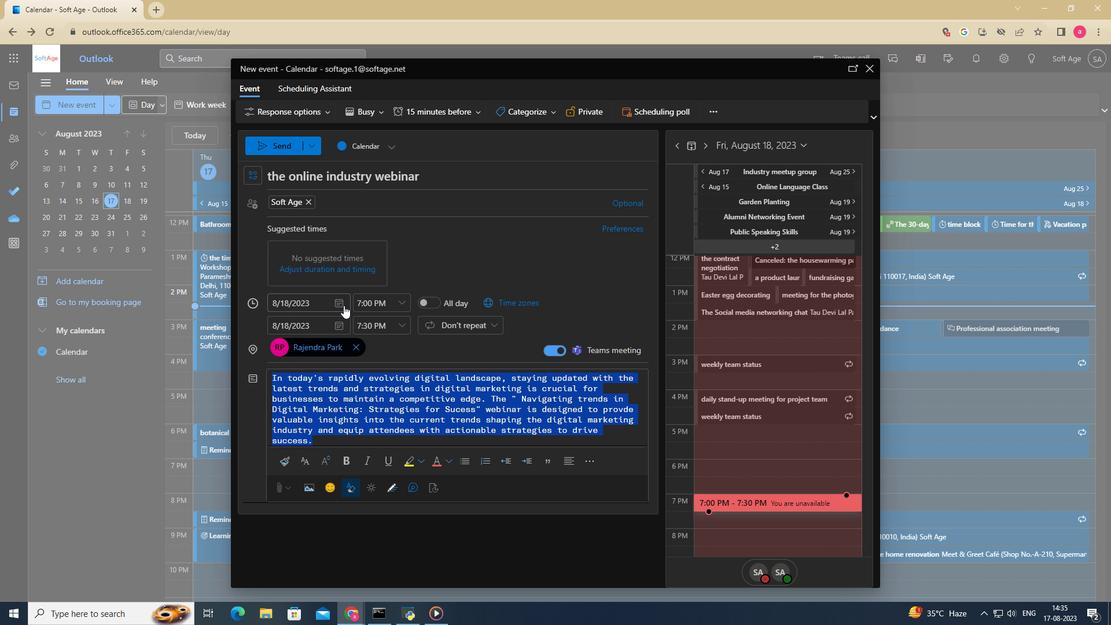 
Action: Mouse moved to (321, 462)
Screenshot: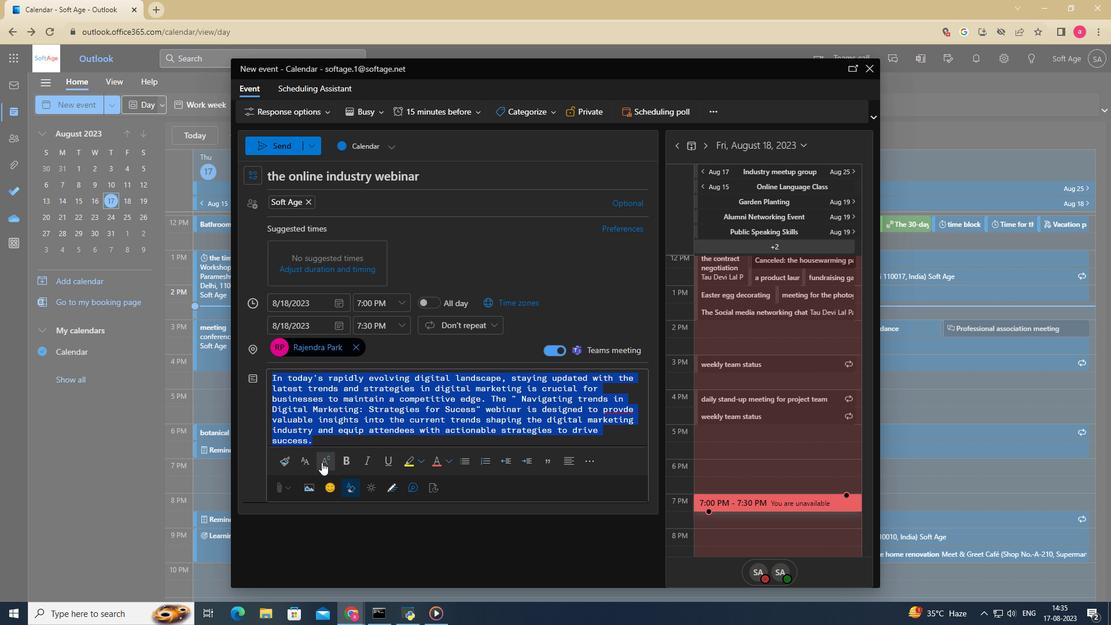 
Action: Mouse pressed left at (321, 462)
Screenshot: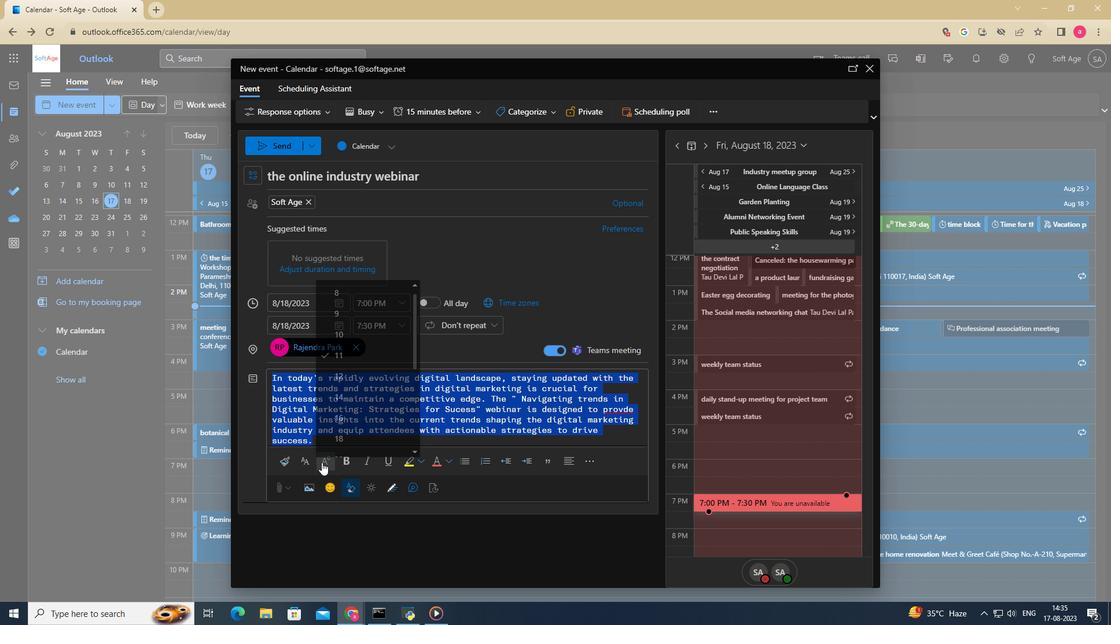 
Action: Mouse moved to (336, 369)
Screenshot: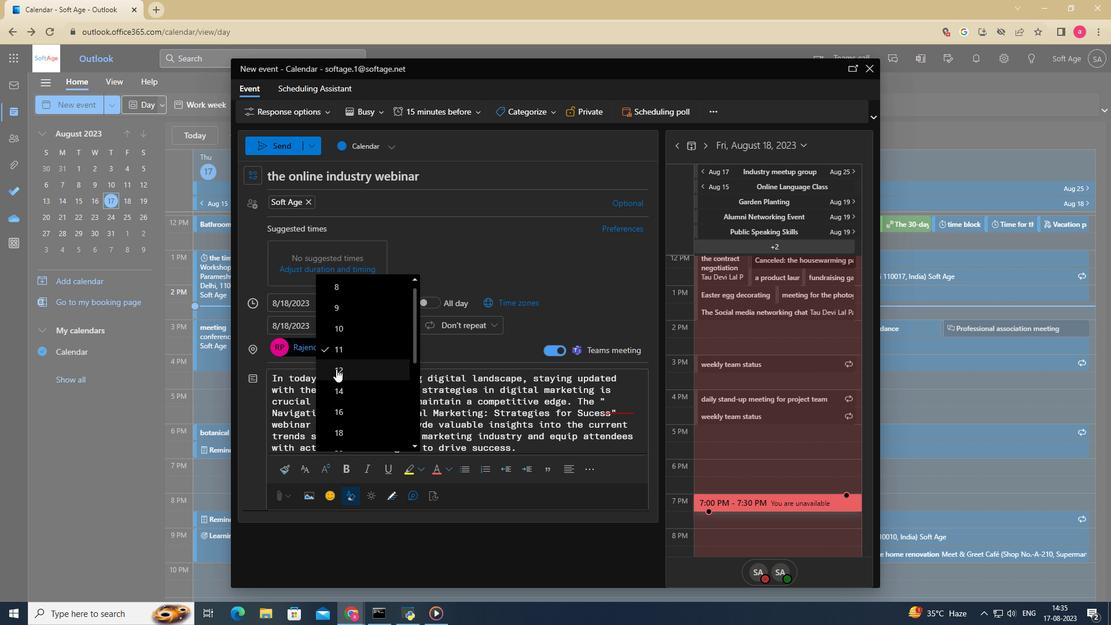 
Action: Mouse pressed left at (336, 369)
Screenshot: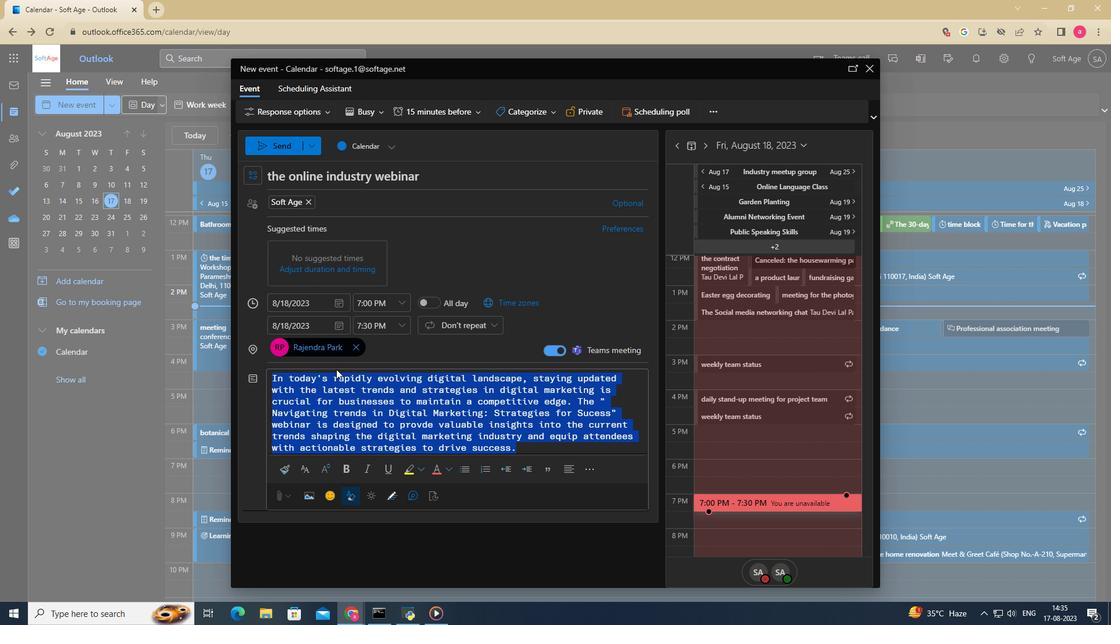 
Action: Mouse moved to (371, 468)
Screenshot: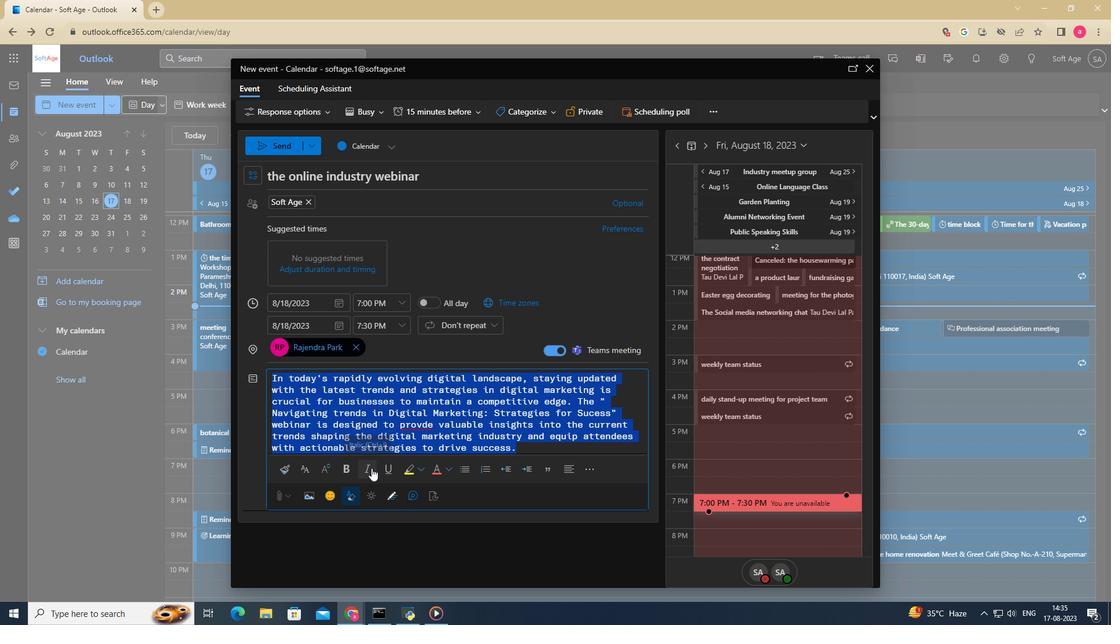 
Action: Mouse pressed left at (371, 468)
Screenshot: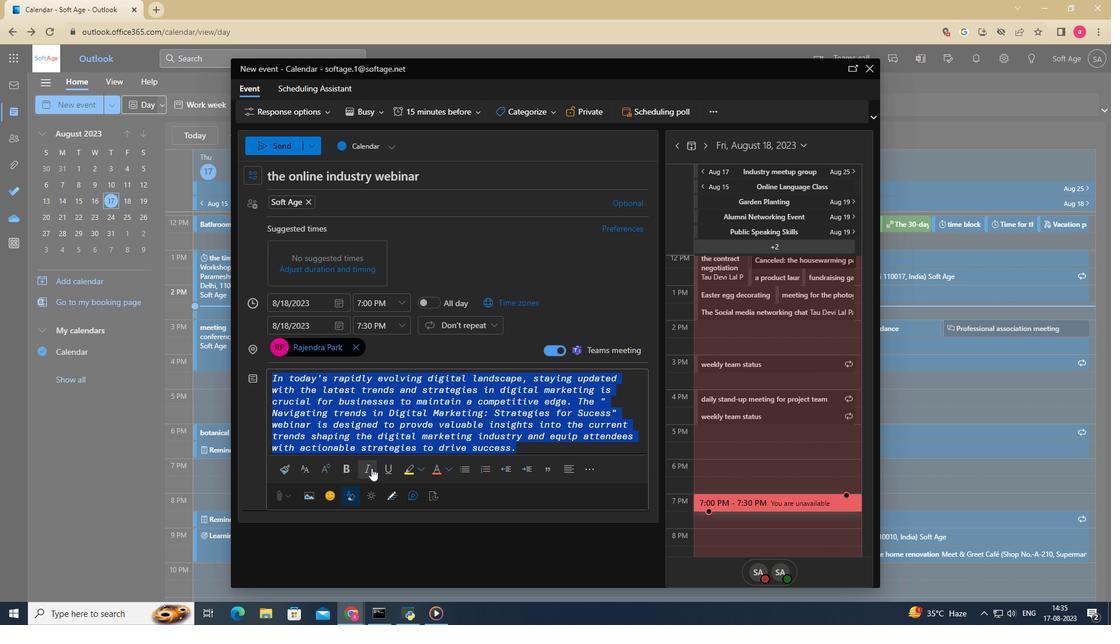 
Action: Mouse moved to (449, 472)
Screenshot: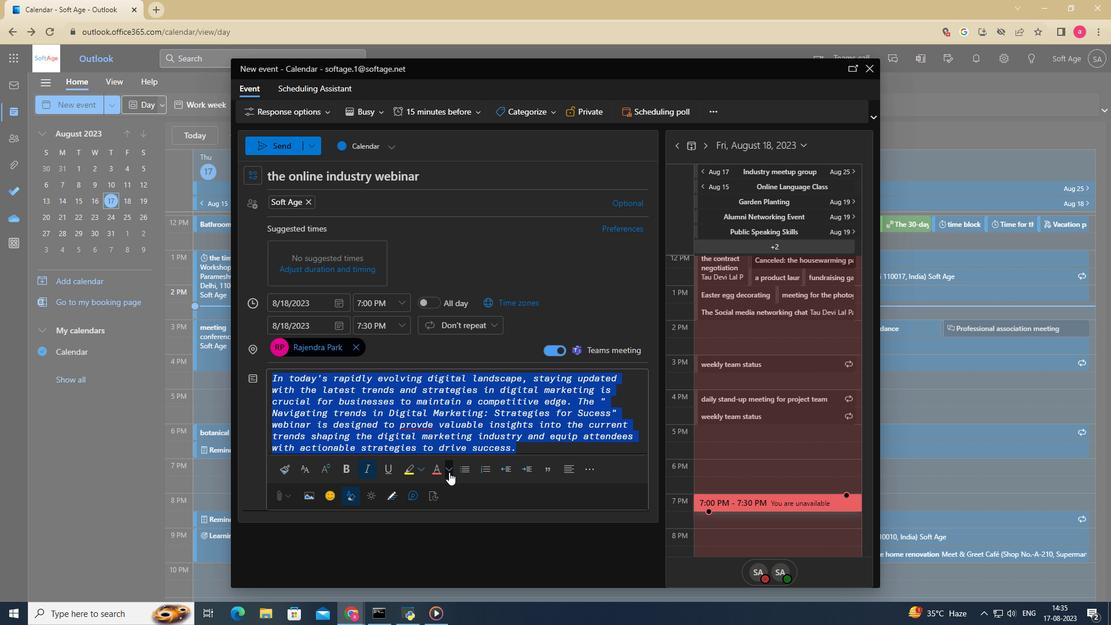 
Action: Mouse pressed left at (449, 472)
Screenshot: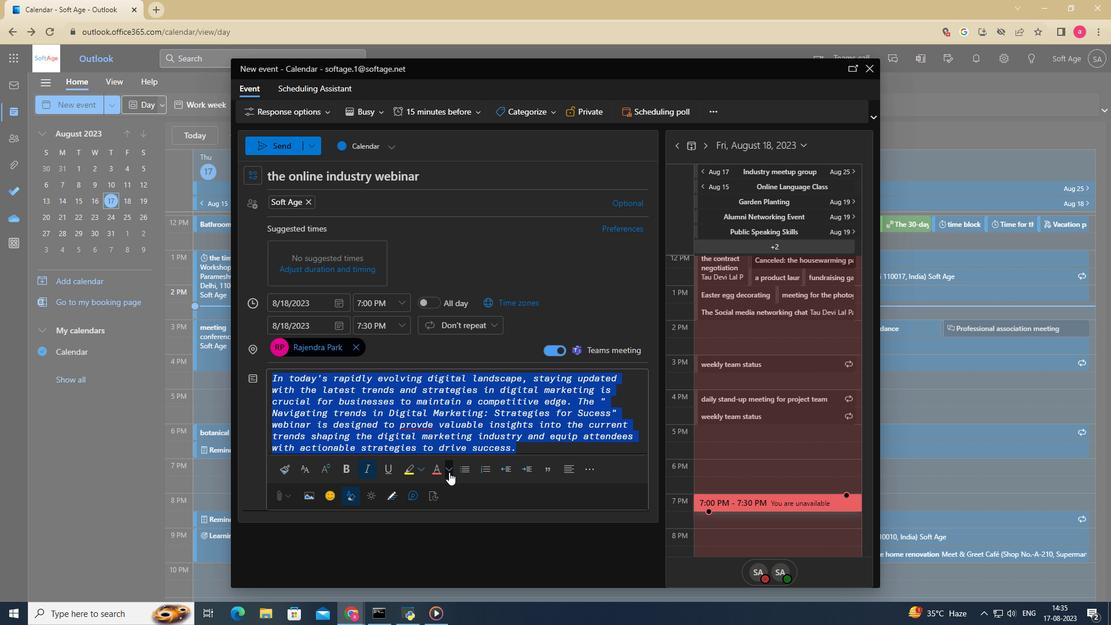 
Action: Mouse moved to (495, 420)
Screenshot: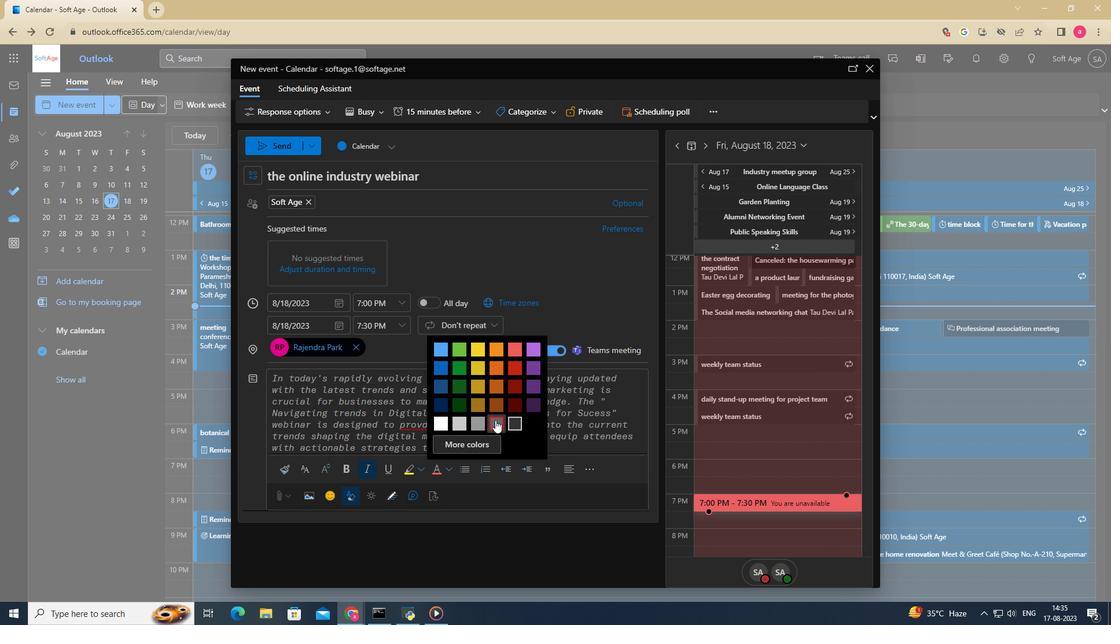 
Action: Mouse pressed left at (495, 420)
Screenshot: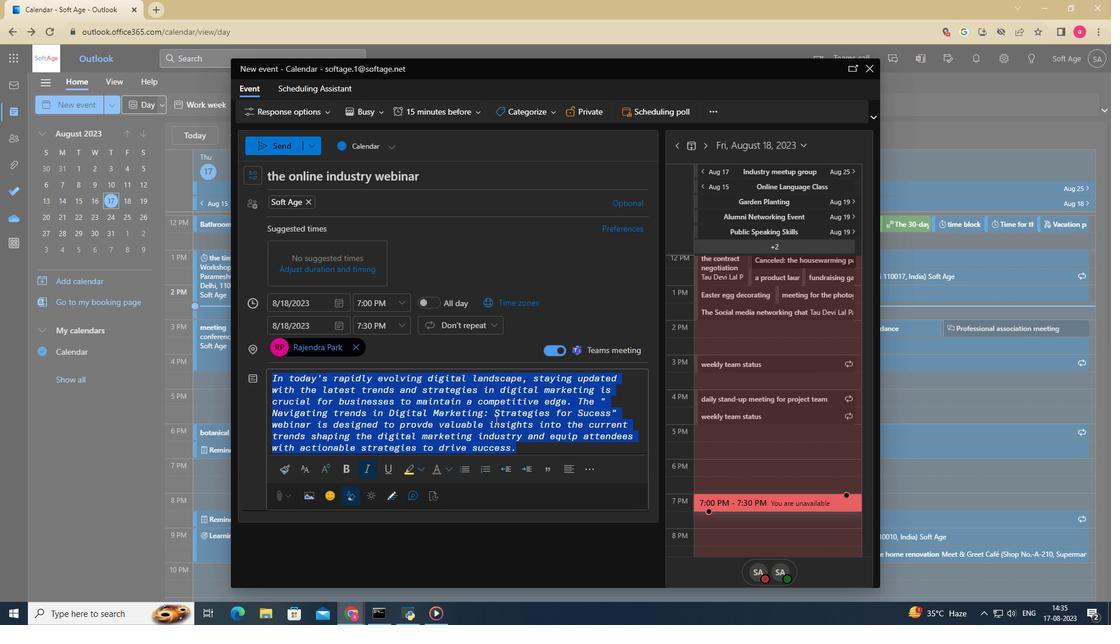 
Action: Mouse moved to (458, 510)
Screenshot: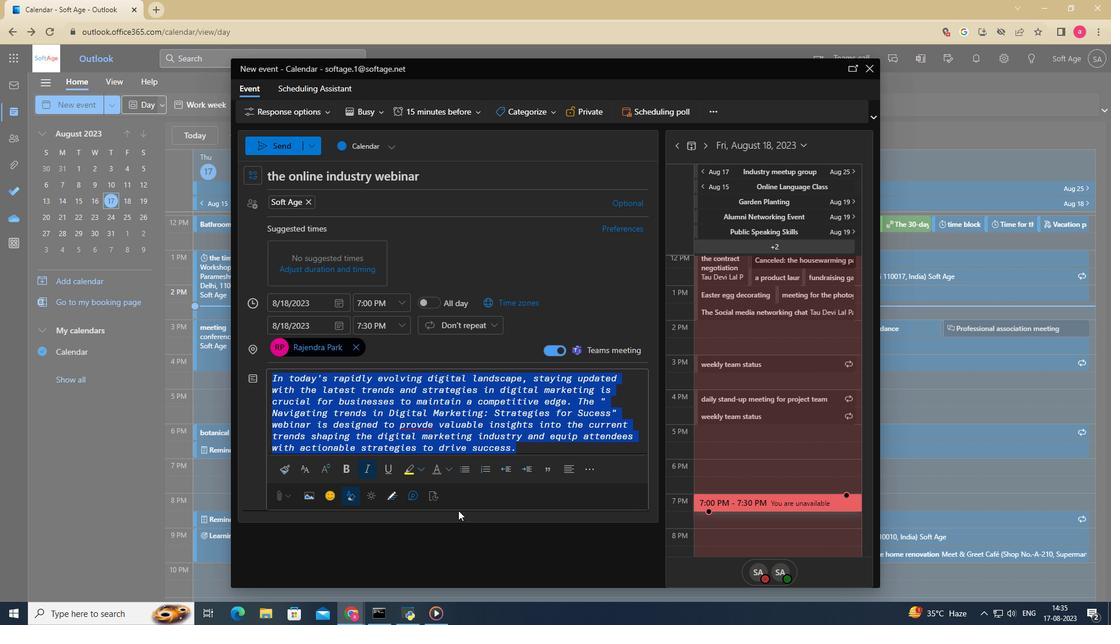 
Action: Mouse pressed left at (458, 510)
Screenshot: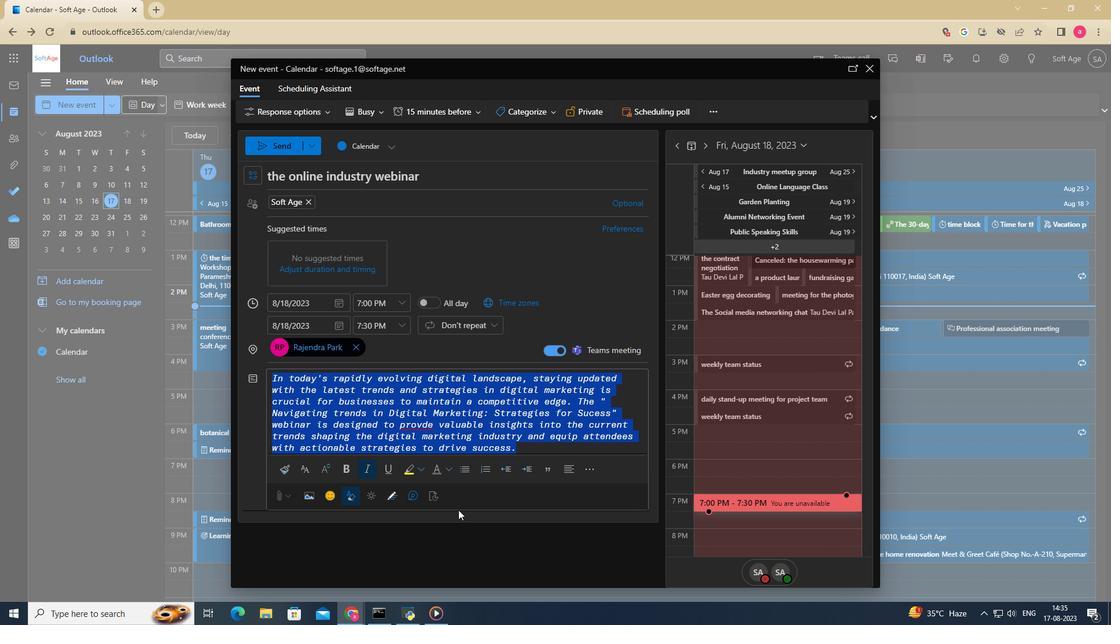 
Action: Mouse moved to (530, 446)
Screenshot: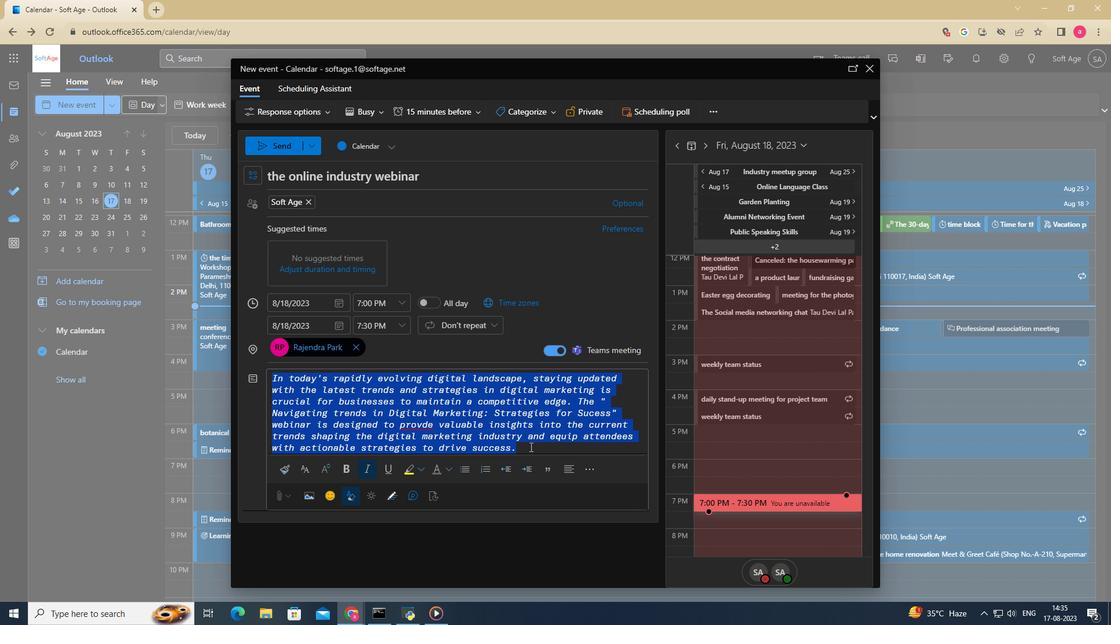 
Action: Mouse pressed left at (530, 446)
Screenshot: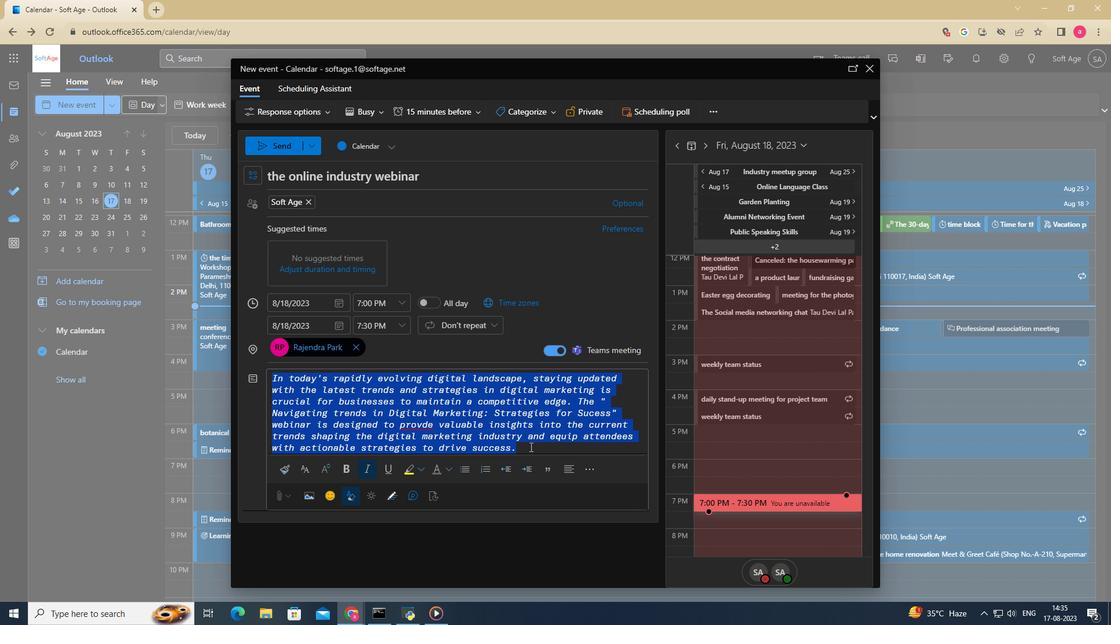 
Action: Mouse moved to (520, 446)
Screenshot: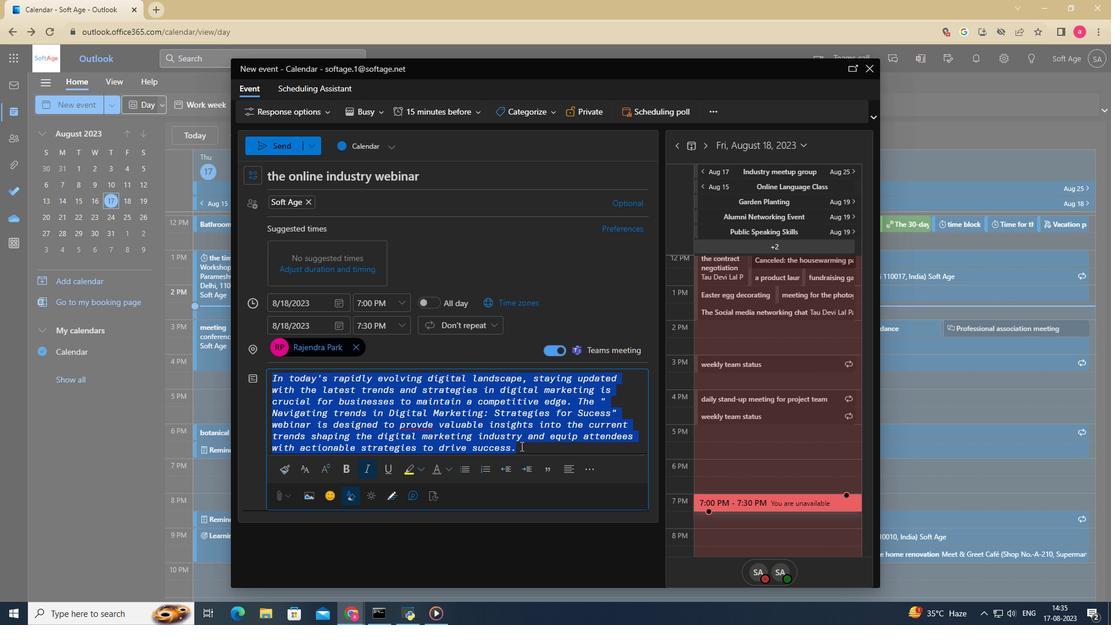 
Action: Mouse pressed left at (520, 446)
Screenshot: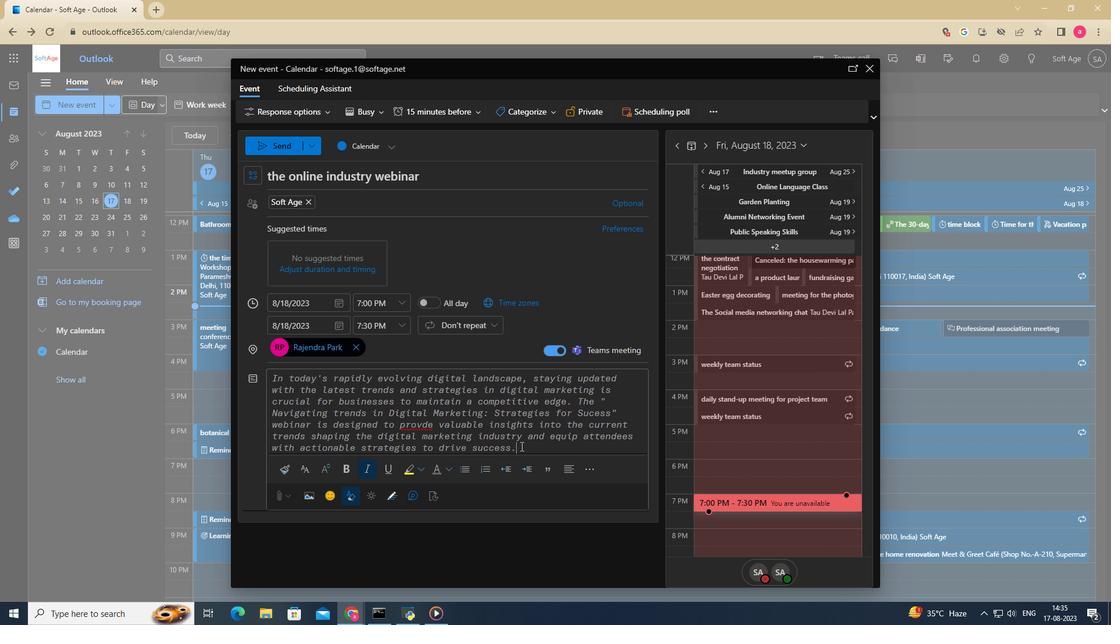 
Action: Mouse moved to (331, 496)
Screenshot: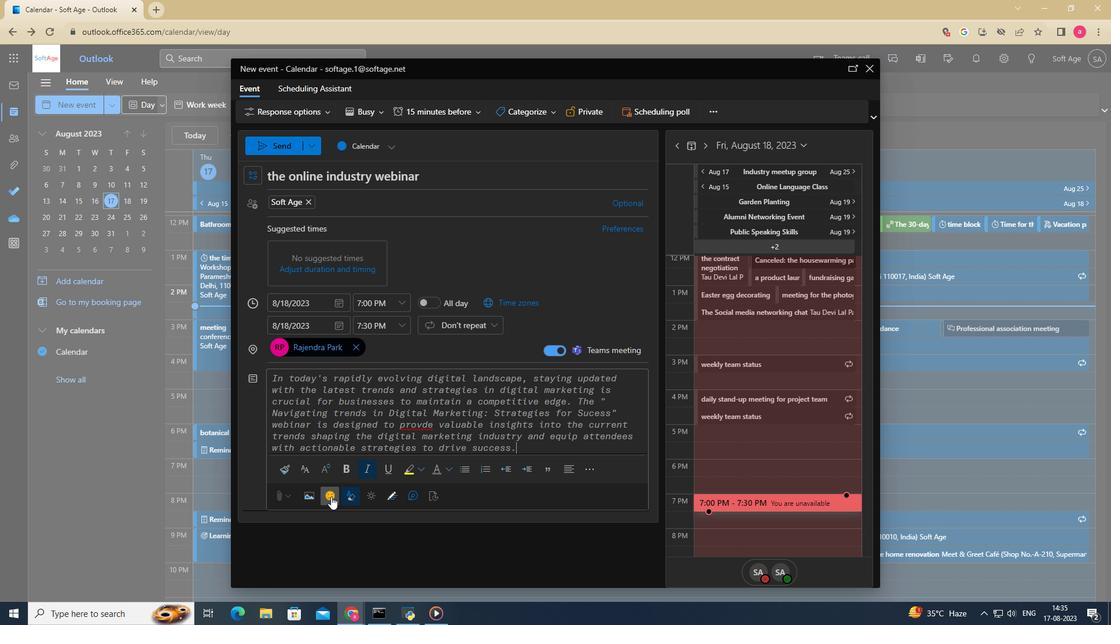 
Action: Mouse pressed left at (331, 496)
Screenshot: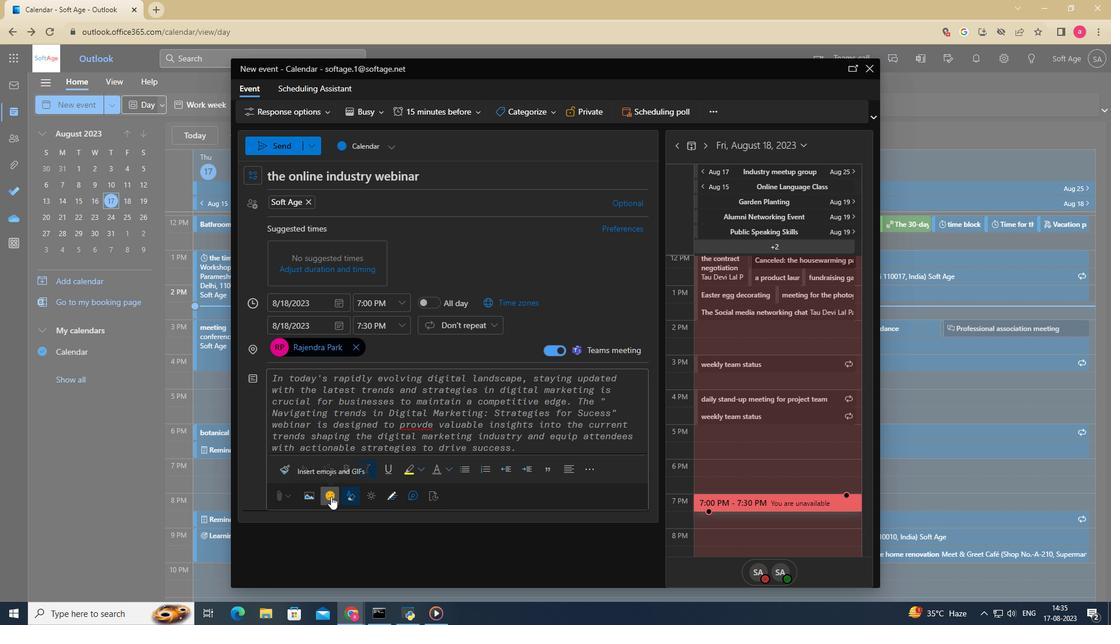 
Action: Mouse moved to (836, 236)
Screenshot: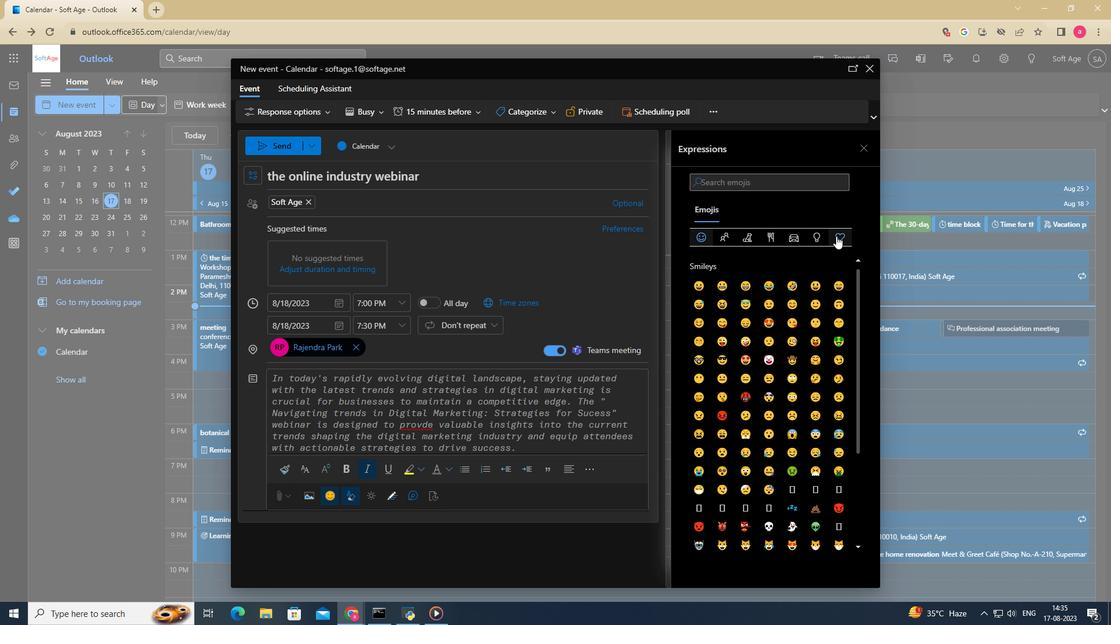 
Action: Mouse pressed left at (836, 236)
Screenshot: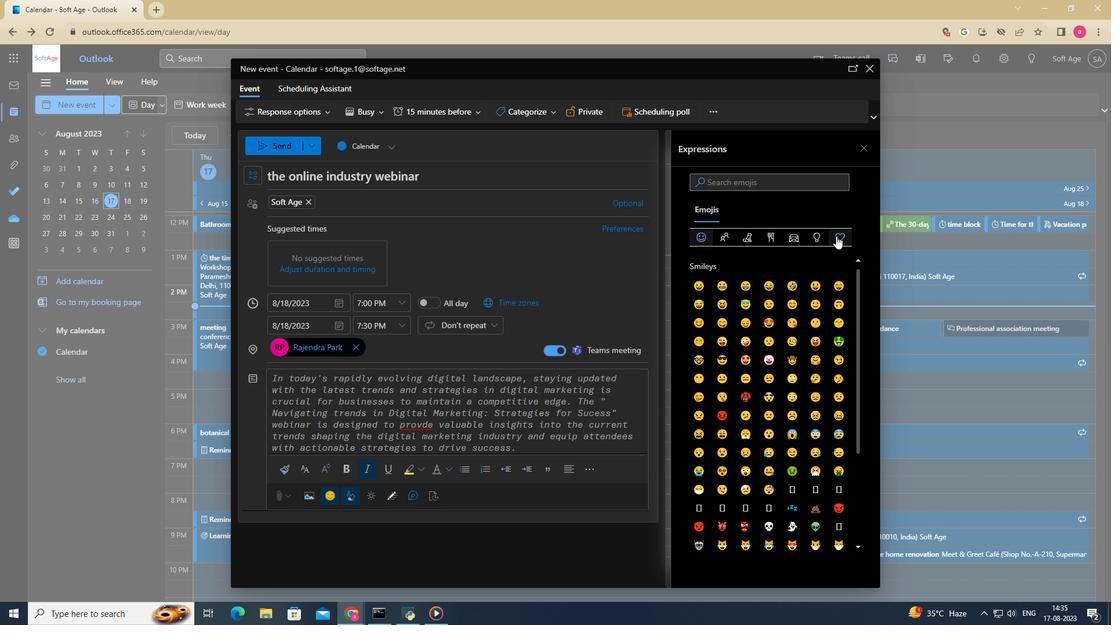
Action: Mouse moved to (743, 481)
Screenshot: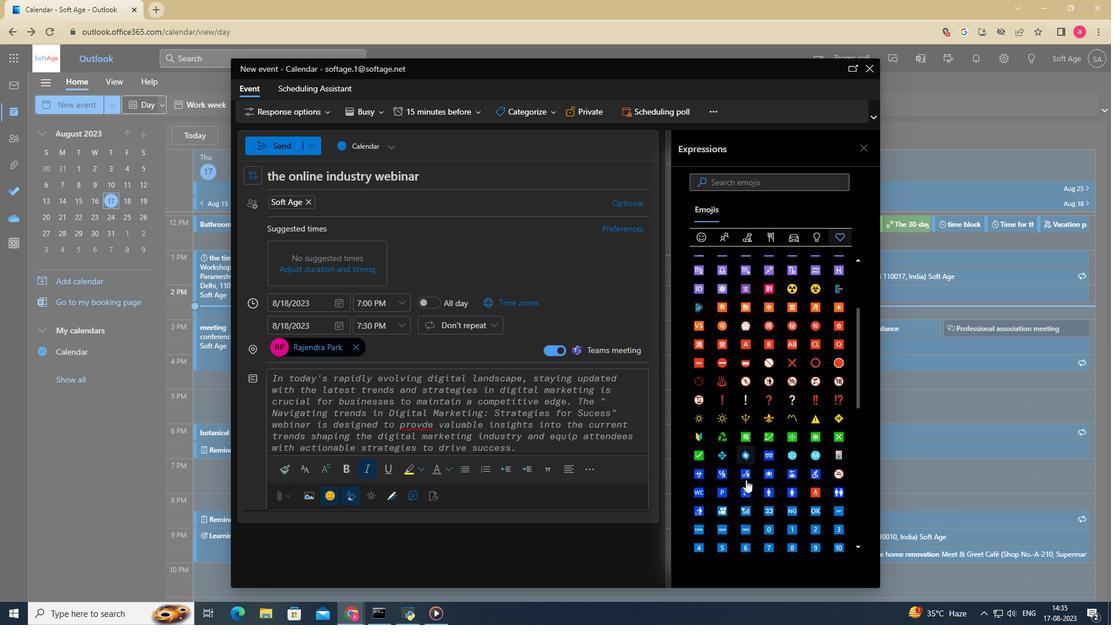 
Action: Mouse scrolled (743, 480) with delta (0, 0)
Screenshot: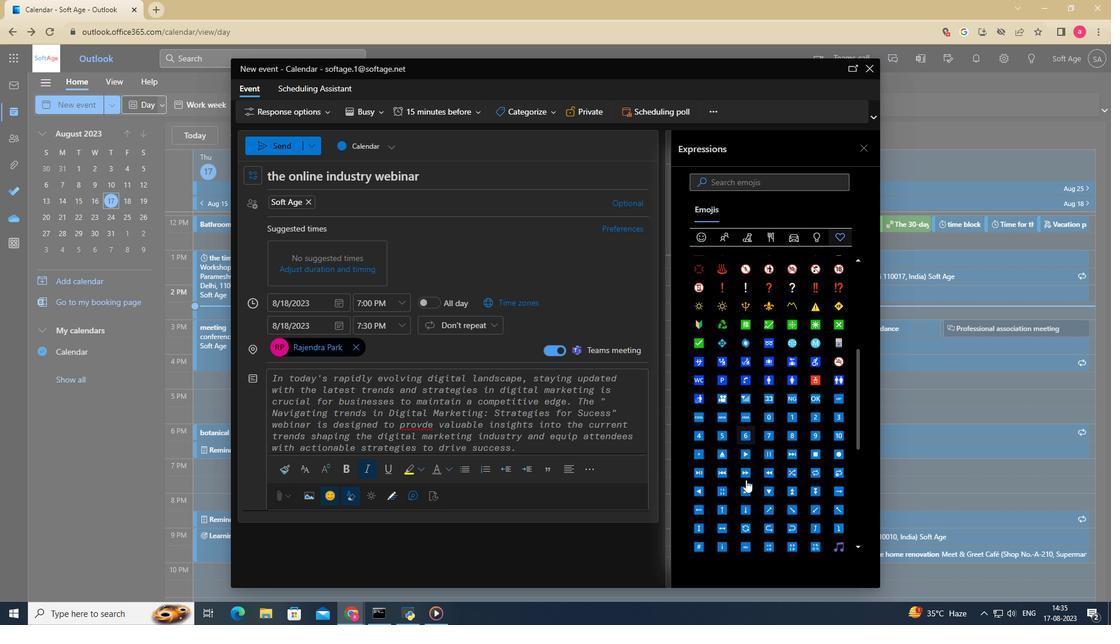 
Action: Mouse scrolled (743, 480) with delta (0, 0)
Screenshot: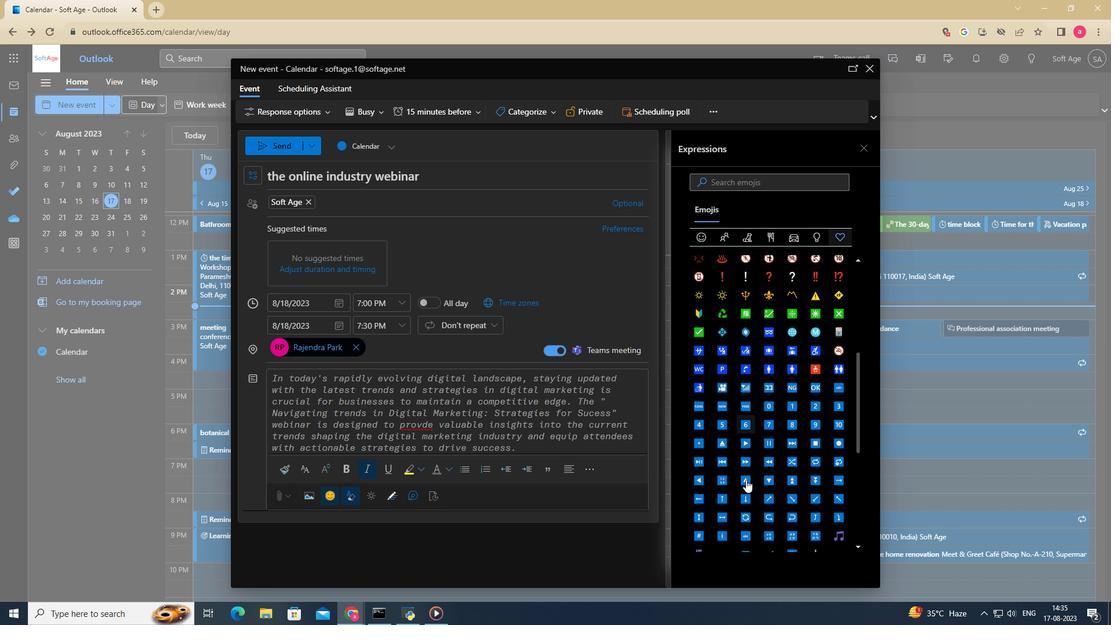 
Action: Mouse scrolled (743, 480) with delta (0, 0)
Screenshot: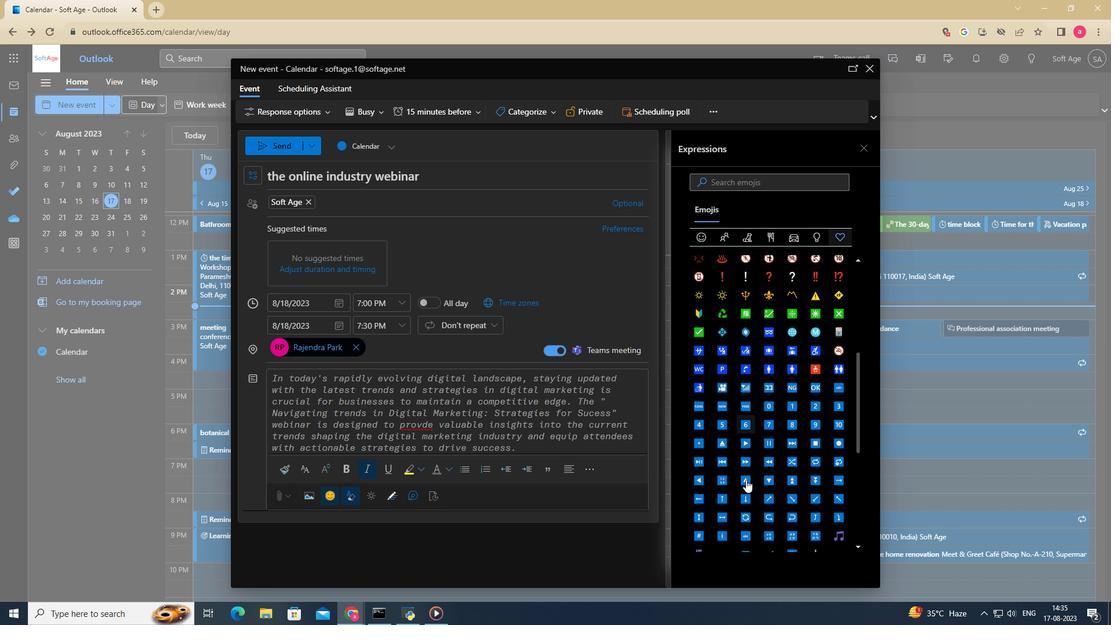 
Action: Mouse scrolled (743, 480) with delta (0, 0)
Screenshot: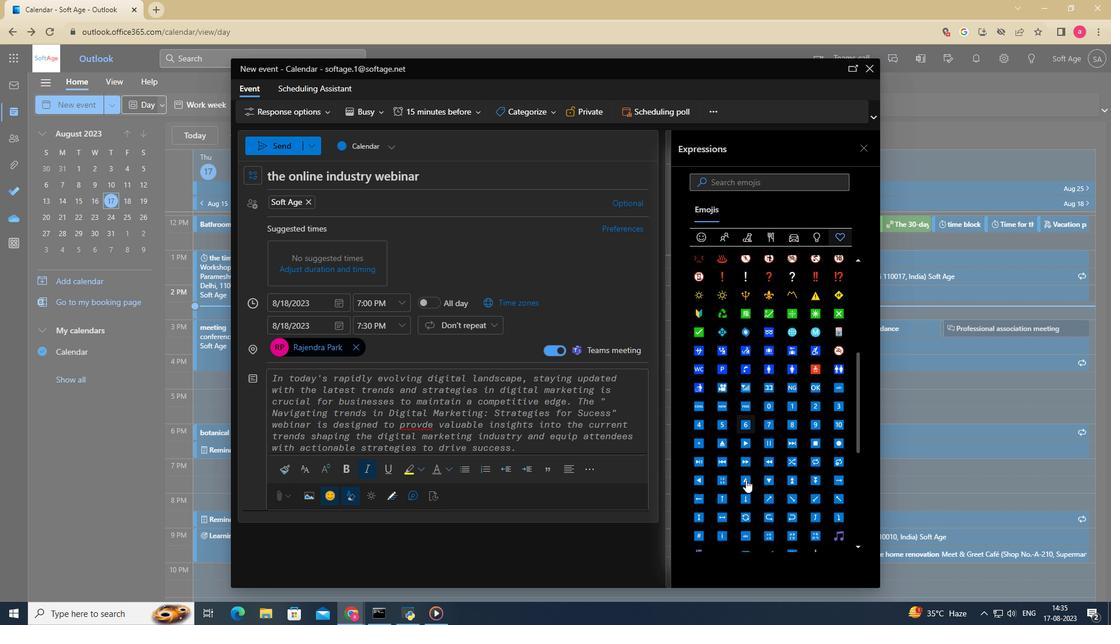 
Action: Mouse moved to (719, 295)
Screenshot: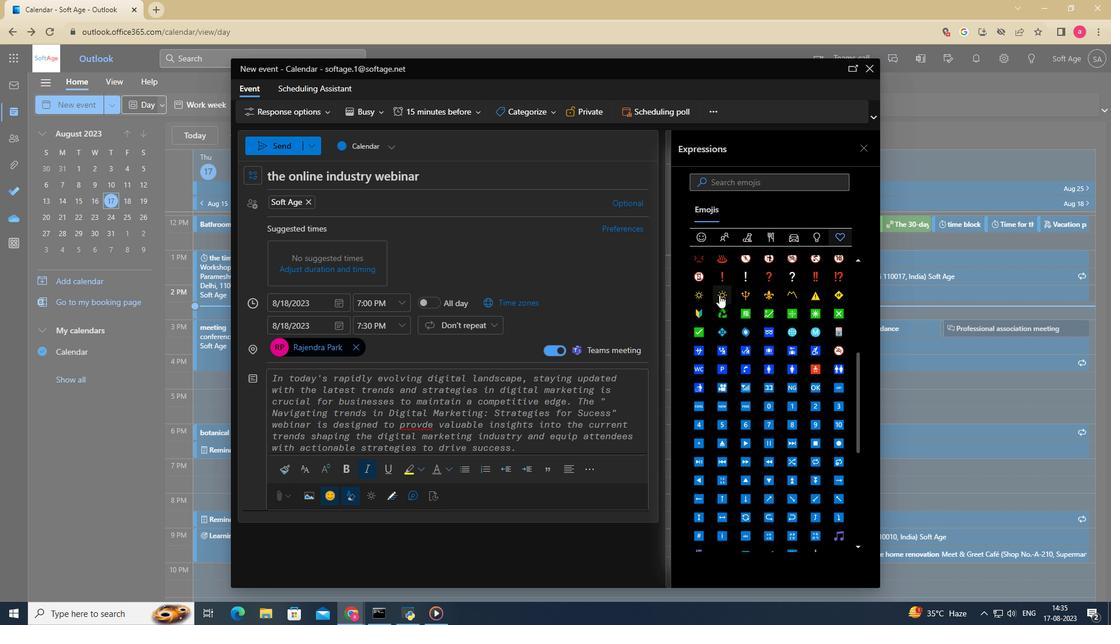 
Action: Mouse pressed left at (719, 295)
Screenshot: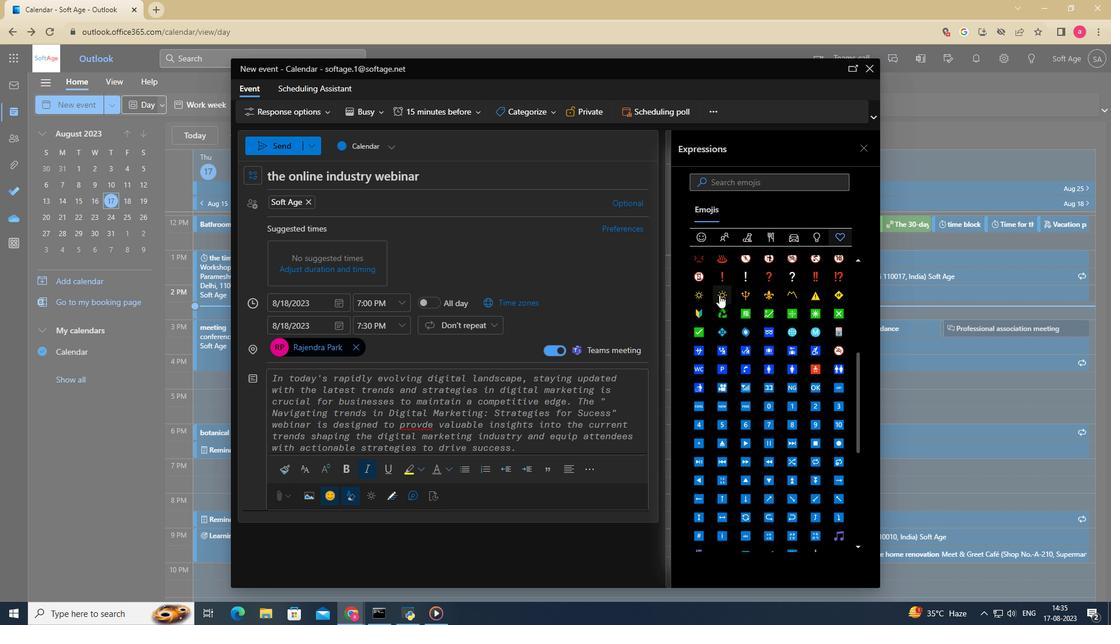 
Action: Mouse pressed left at (719, 295)
Screenshot: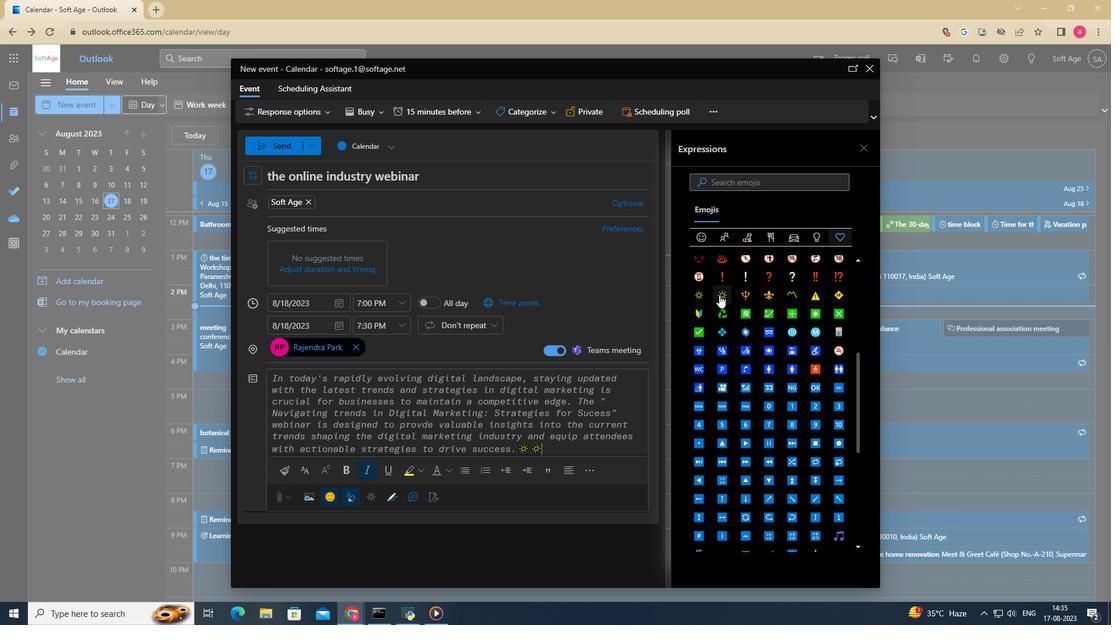 
Action: Mouse moved to (465, 492)
Screenshot: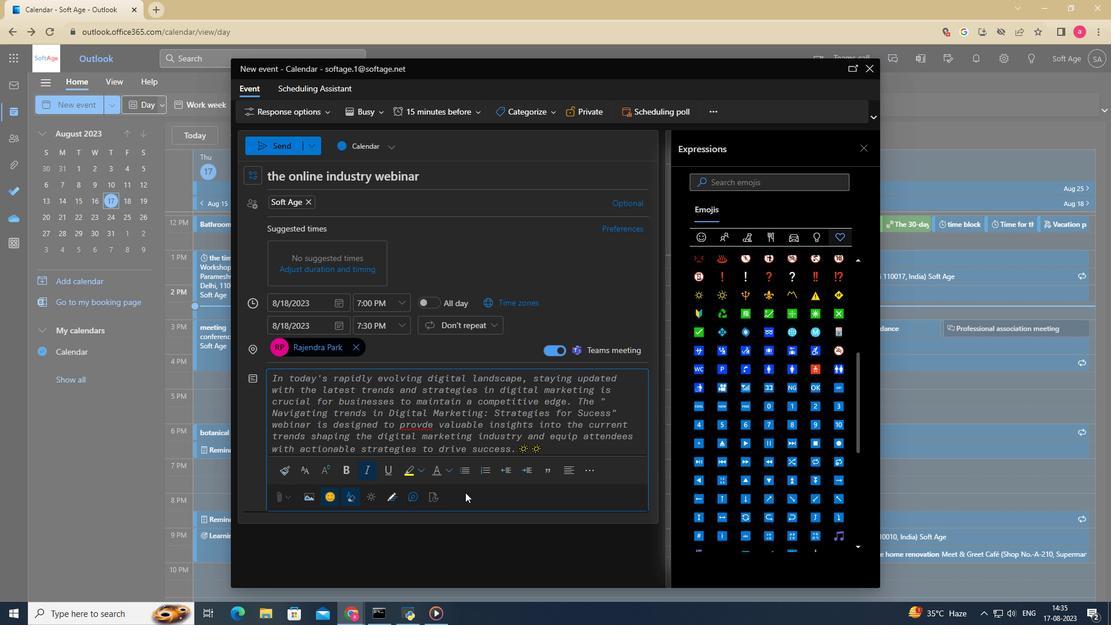 
Action: Mouse pressed left at (465, 492)
Screenshot: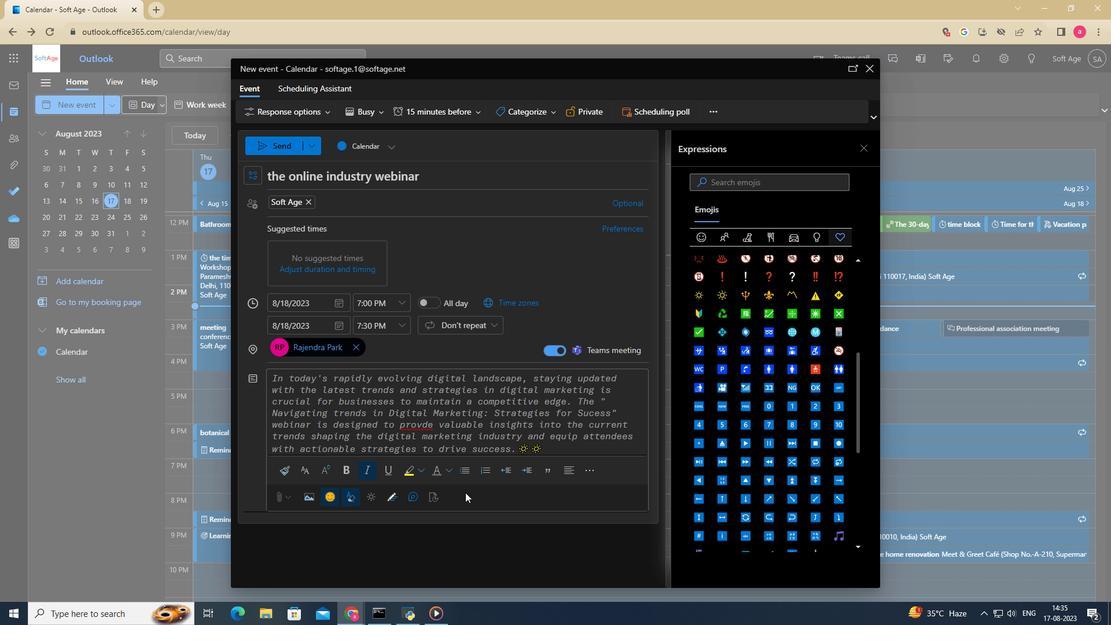 
Action: Mouse moved to (513, 471)
Screenshot: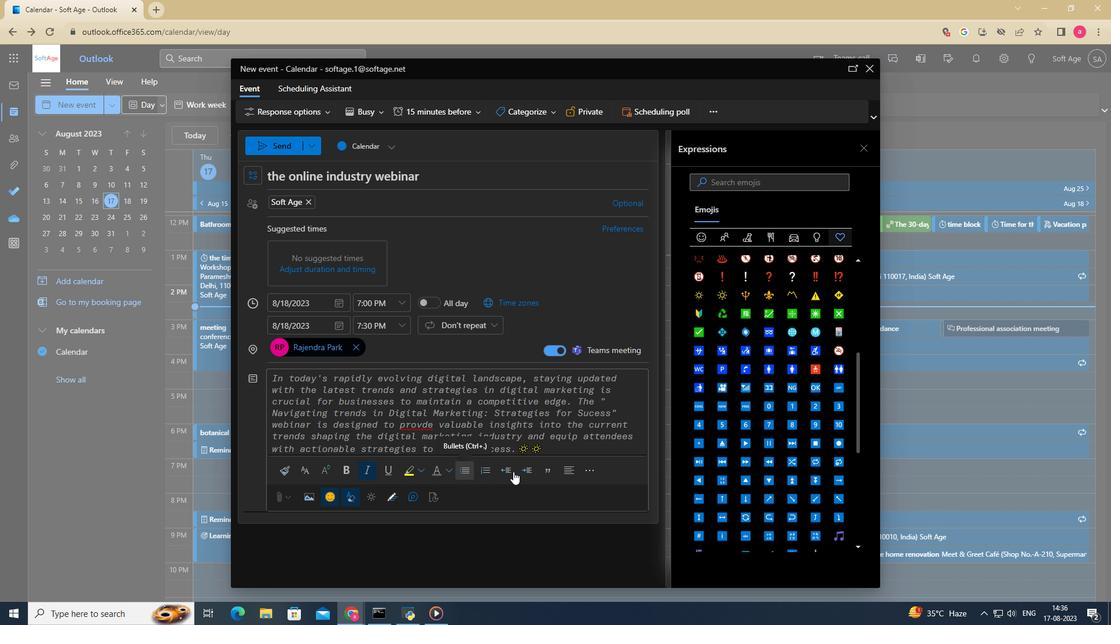 
Action: Mouse pressed left at (513, 471)
Screenshot: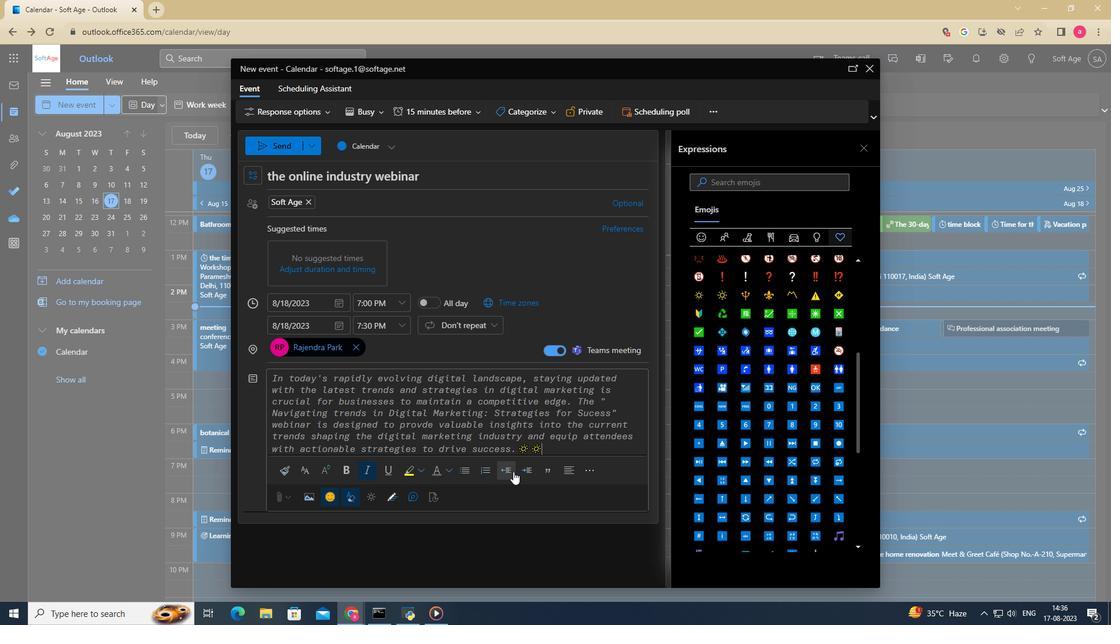 
Action: Mouse moved to (508, 469)
Screenshot: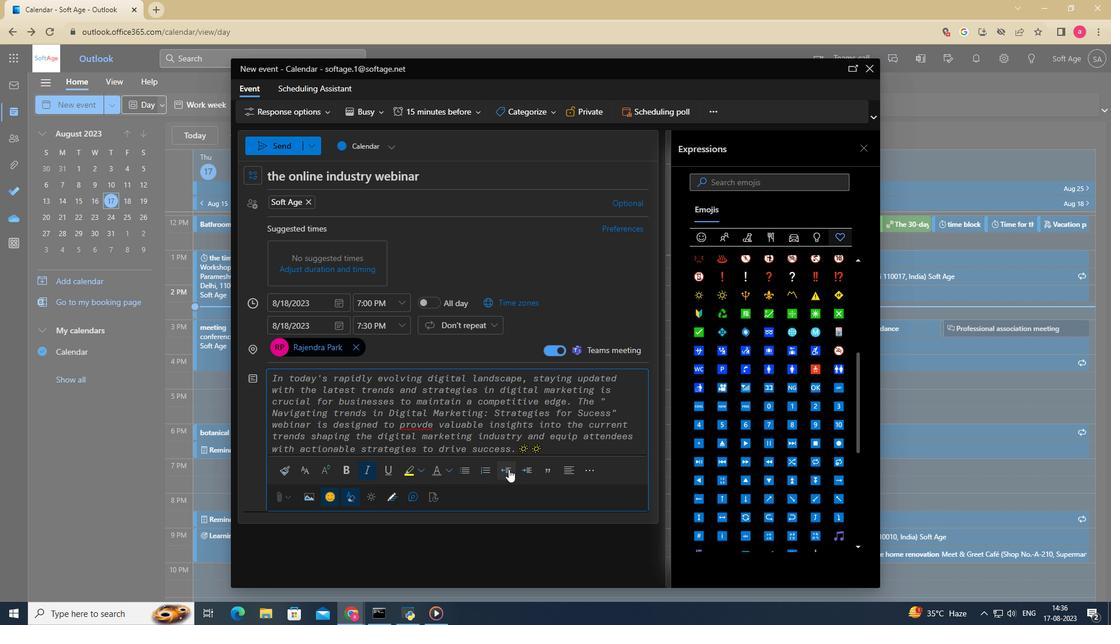 
Action: Mouse pressed left at (508, 469)
Screenshot: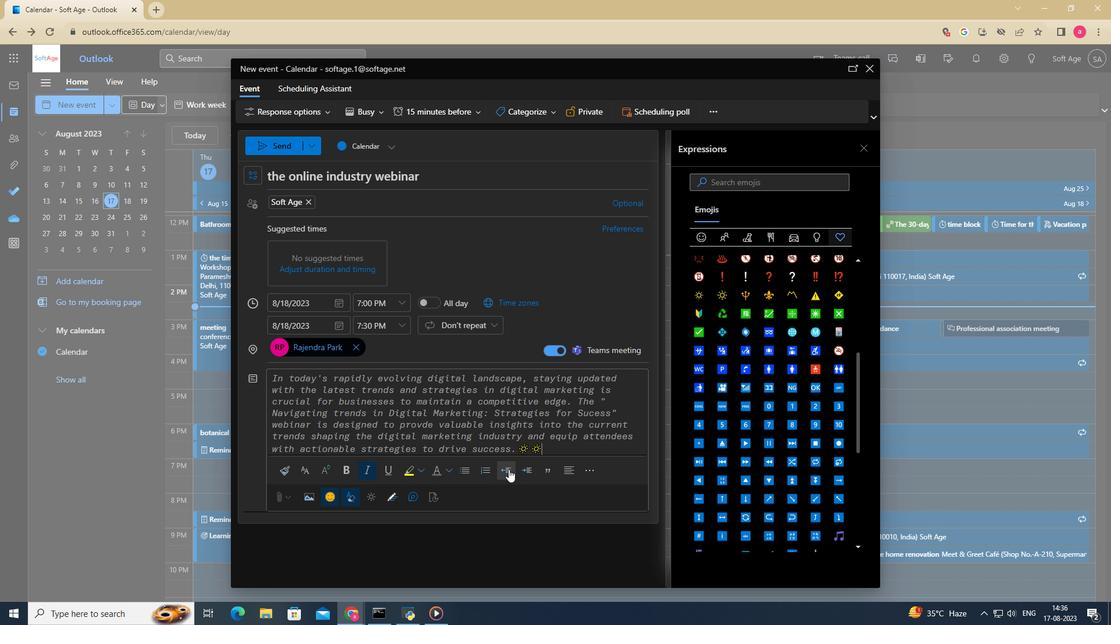 
Action: Mouse moved to (516, 468)
Screenshot: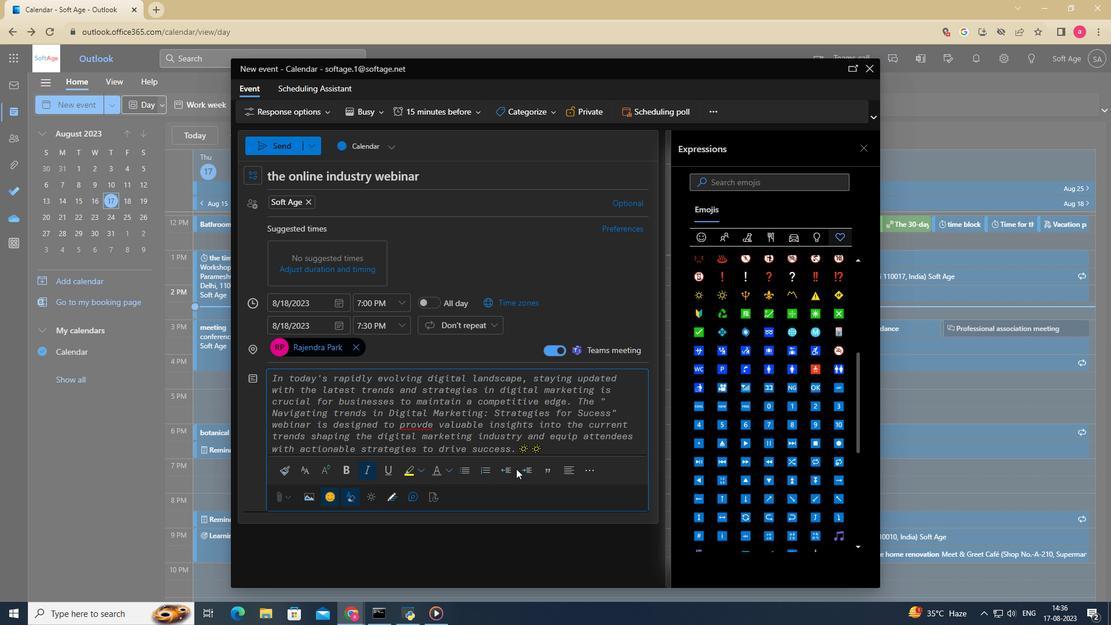 
Action: Mouse pressed left at (516, 468)
Screenshot: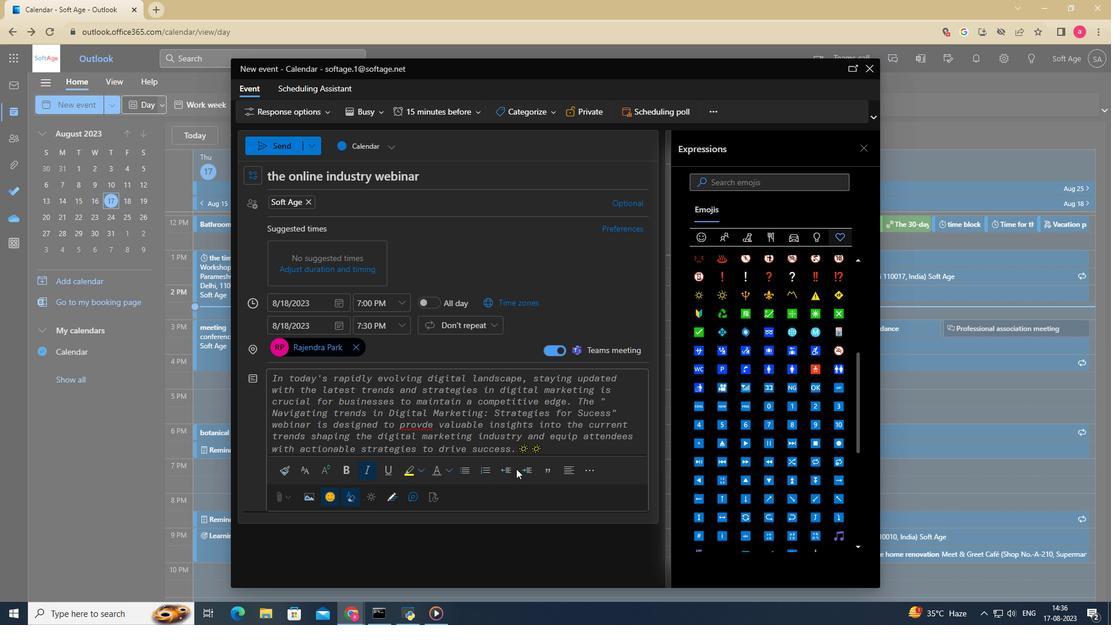 
Action: Mouse moved to (524, 470)
Screenshot: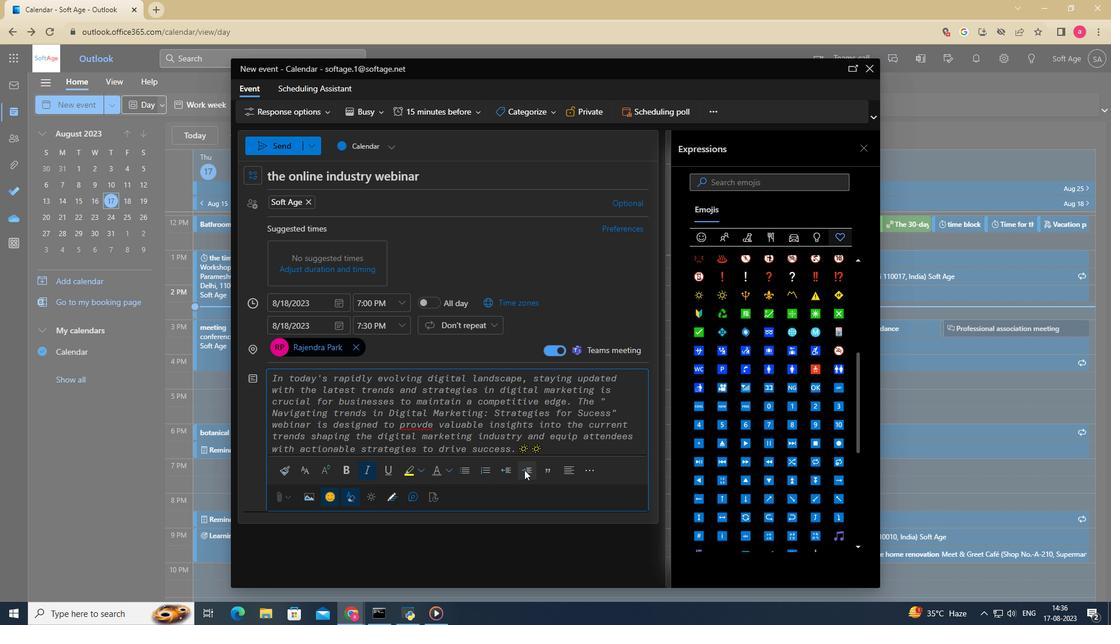 
Action: Mouse pressed left at (524, 470)
Screenshot: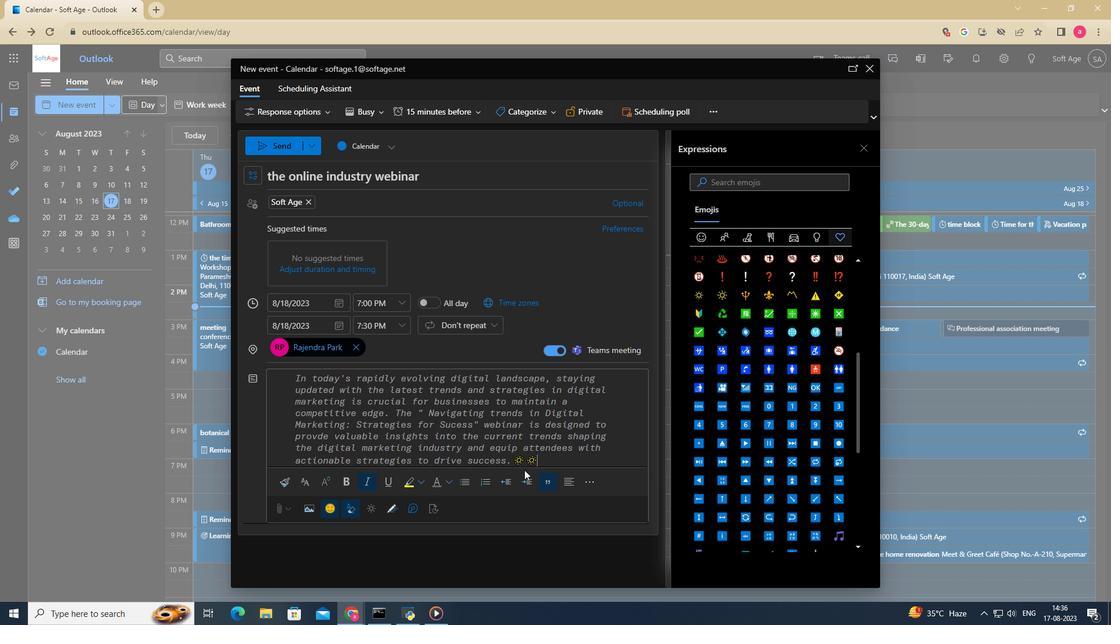 
Action: Mouse moved to (544, 481)
Screenshot: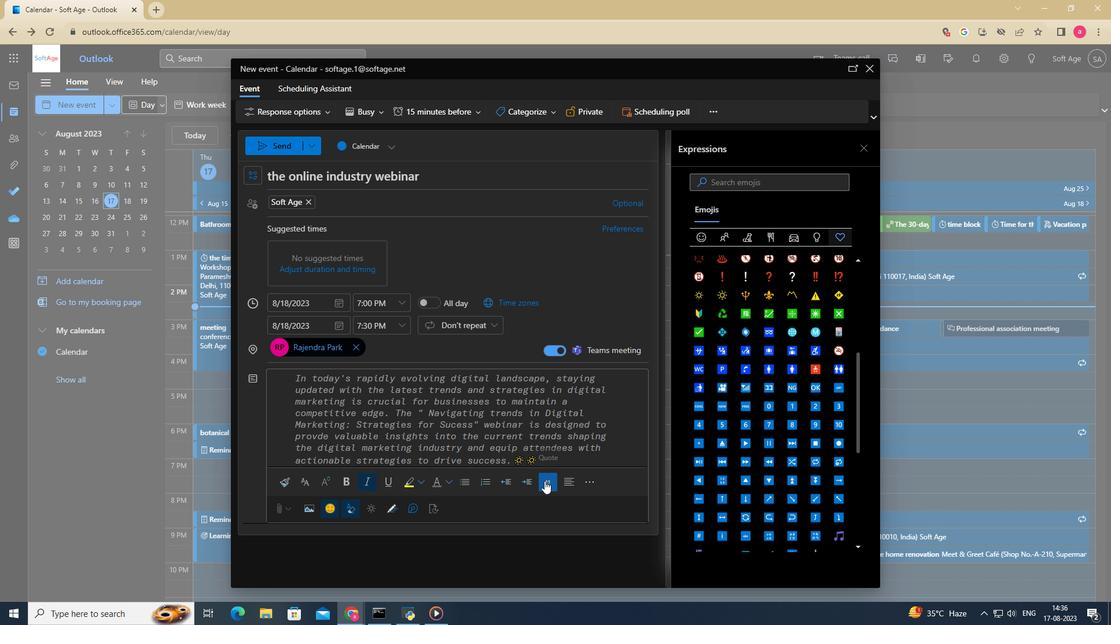 
Action: Mouse pressed left at (544, 481)
Screenshot: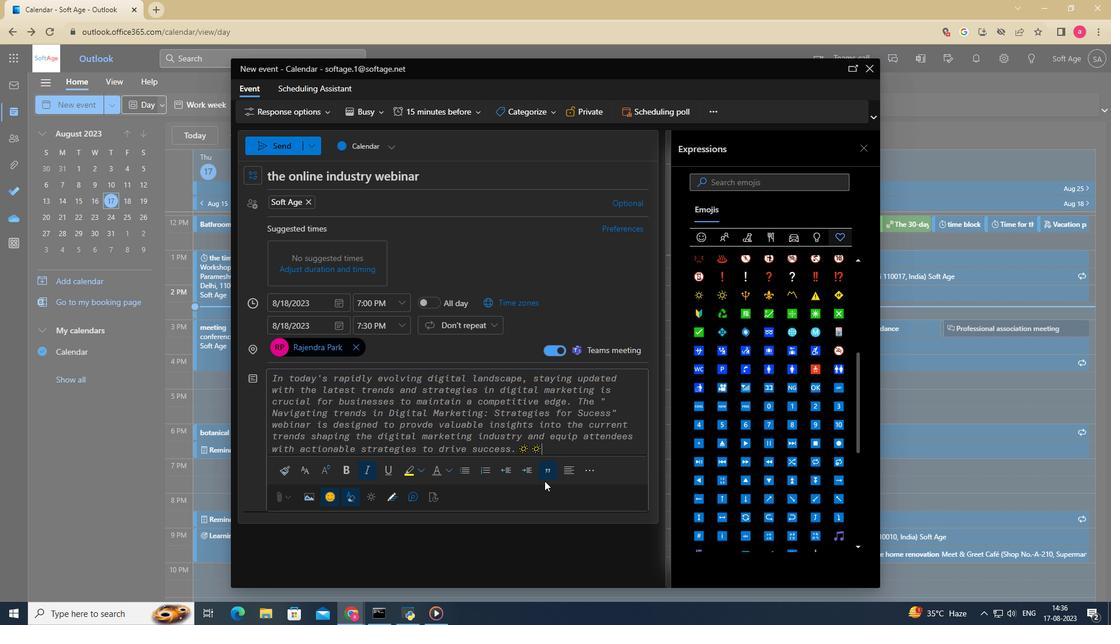 
Action: Mouse moved to (288, 144)
Screenshot: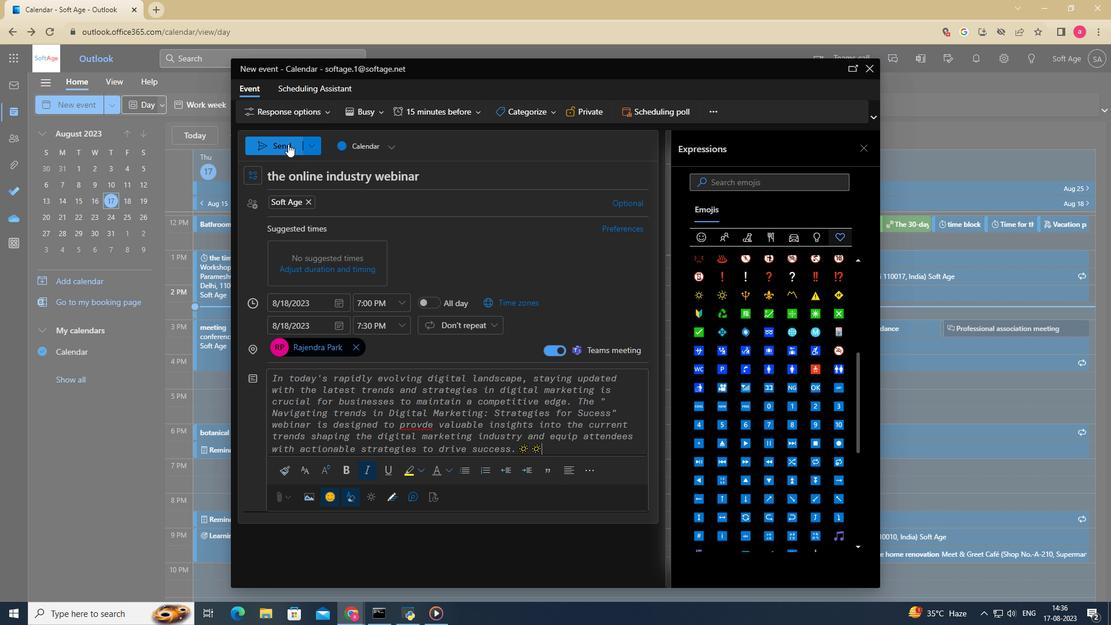 
Action: Mouse pressed left at (288, 144)
Screenshot: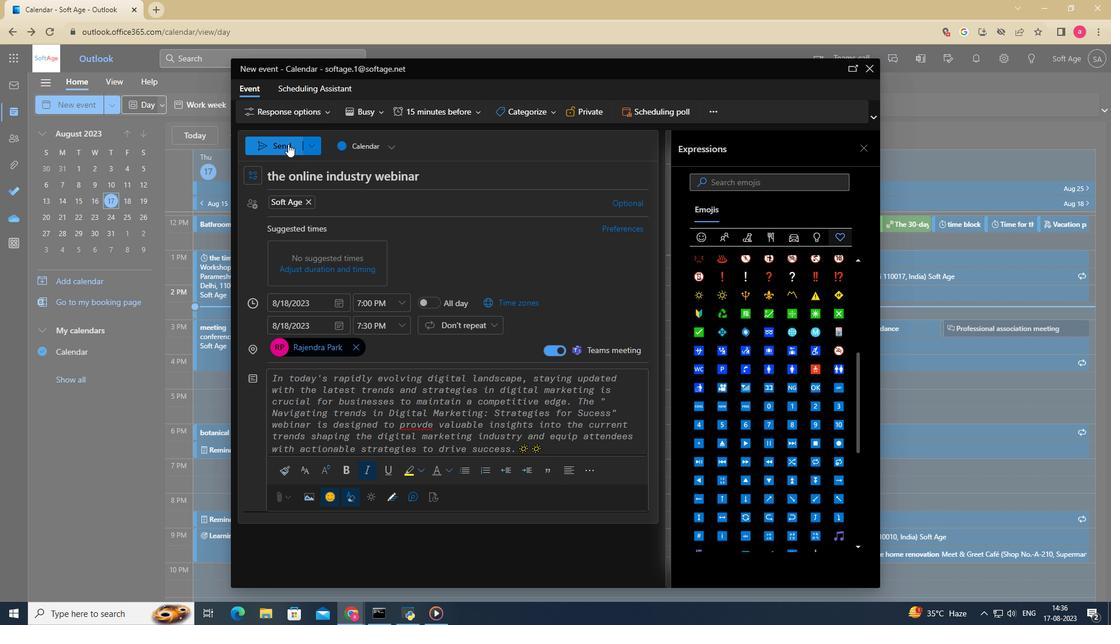 
Action: Mouse moved to (372, 307)
Screenshot: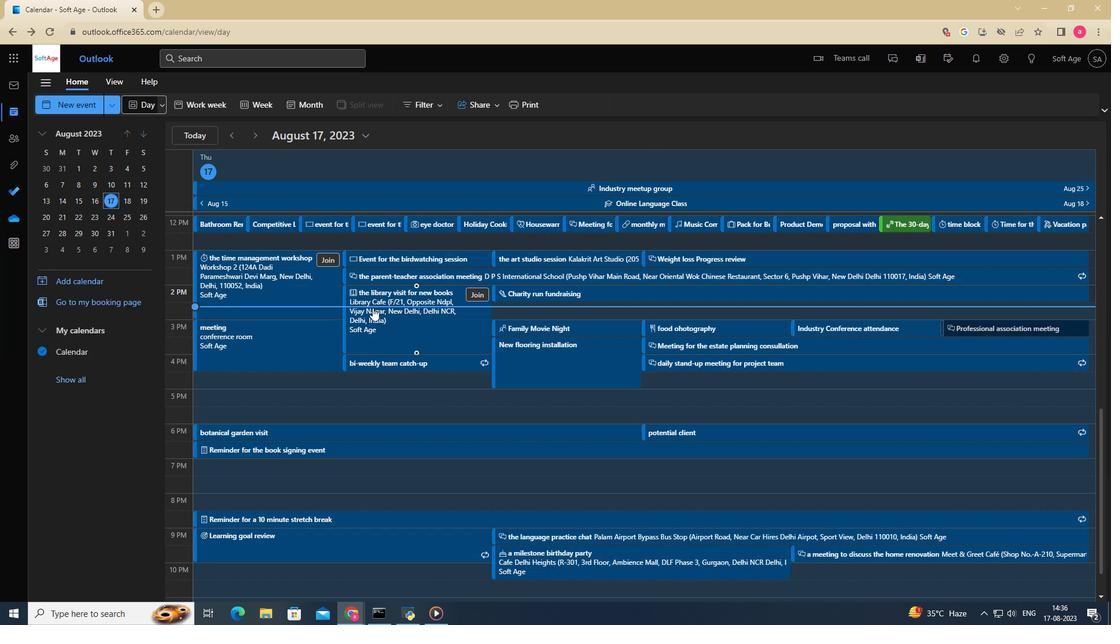 
